 Task: Find connections with filter location Unquillo with filter topic #blockchainwith filter profile language English with filter current company ASUS with filter school Atria Institute of Technology with filter industry Fruit and Vegetable Preserves Manufacturing with filter service category Mobile Marketing with filter keywords title Sales Engineer
Action: Mouse moved to (510, 93)
Screenshot: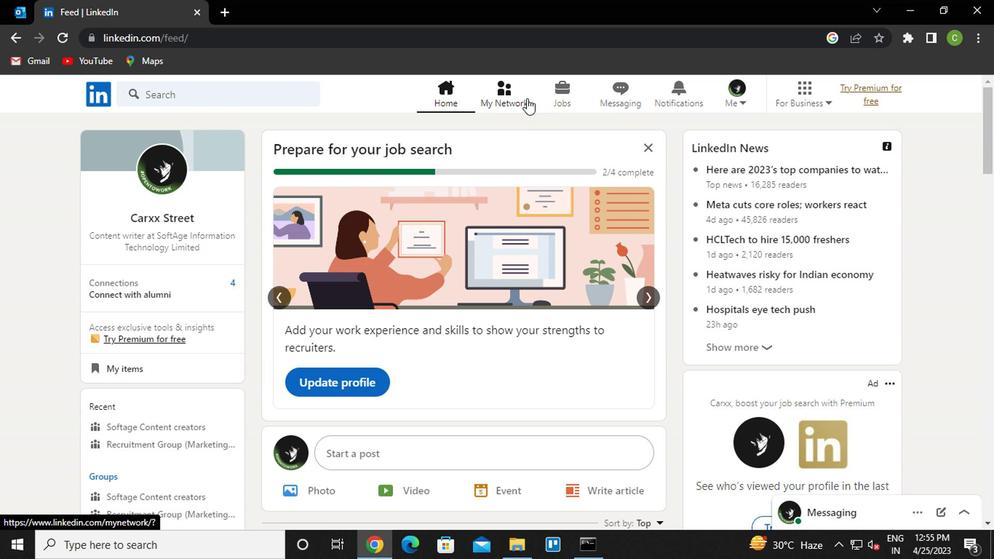 
Action: Mouse pressed left at (510, 93)
Screenshot: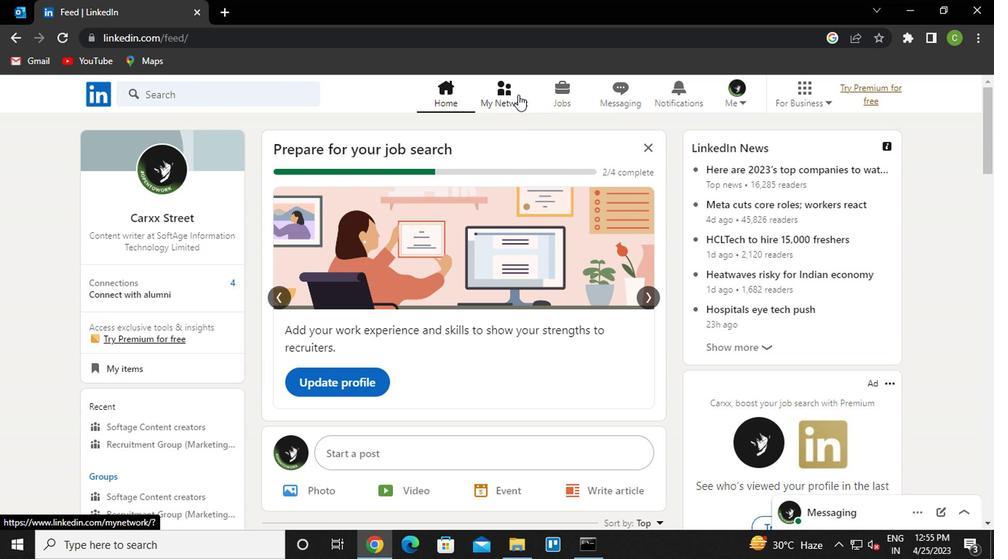 
Action: Mouse moved to (201, 180)
Screenshot: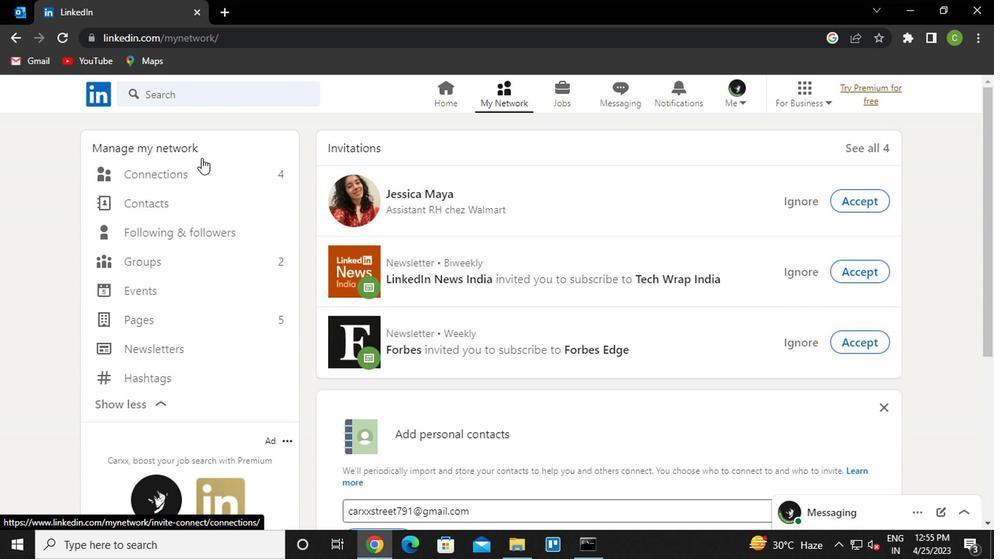 
Action: Mouse pressed left at (201, 180)
Screenshot: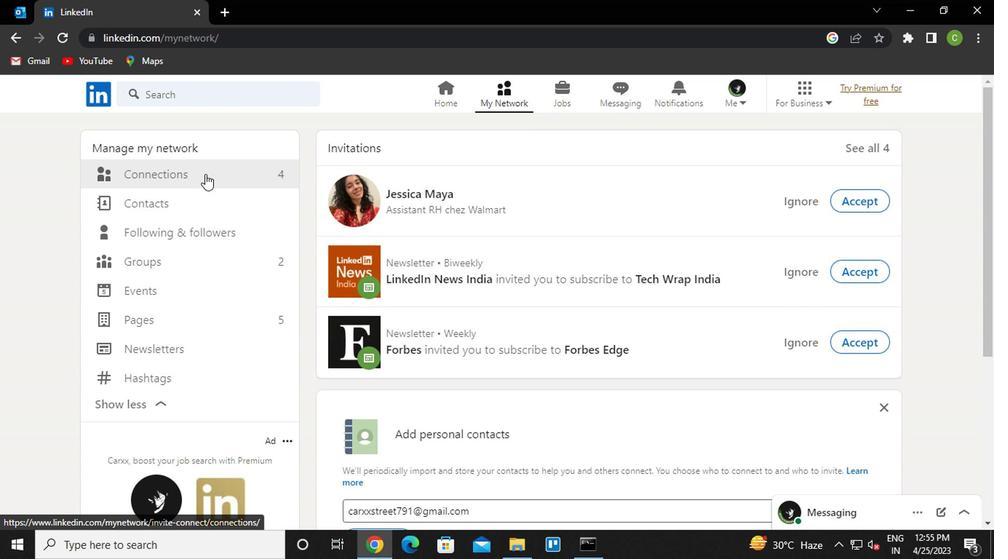 
Action: Mouse moved to (593, 174)
Screenshot: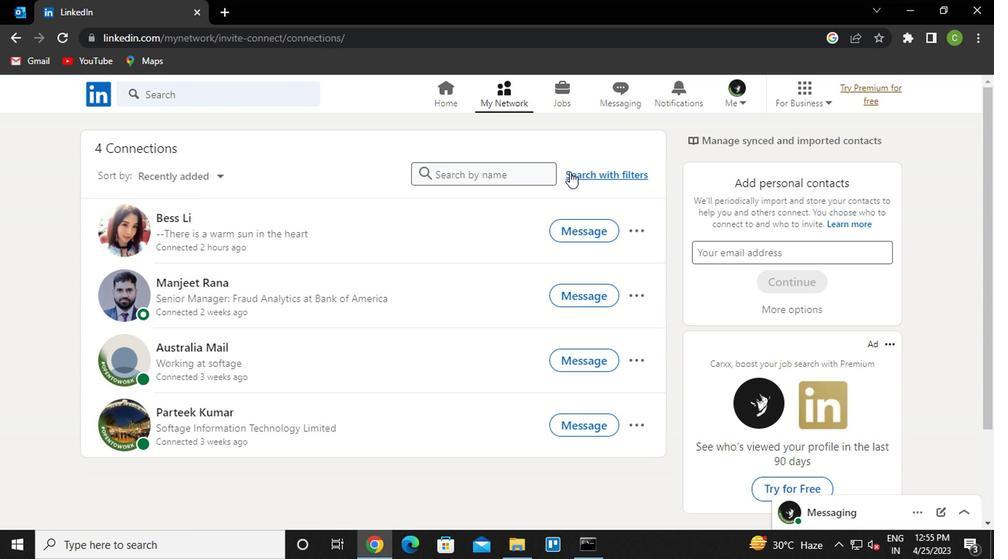 
Action: Mouse pressed left at (593, 174)
Screenshot: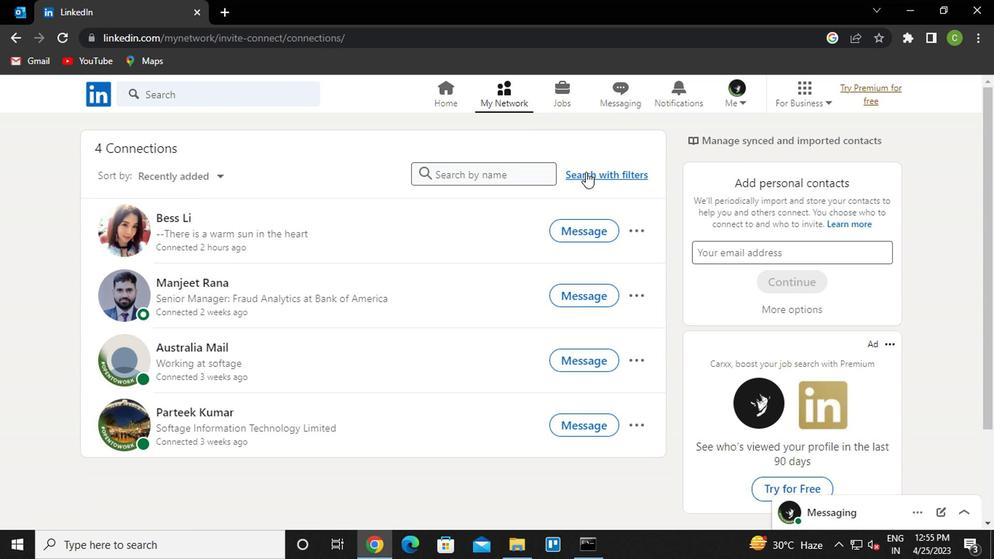 
Action: Mouse moved to (478, 134)
Screenshot: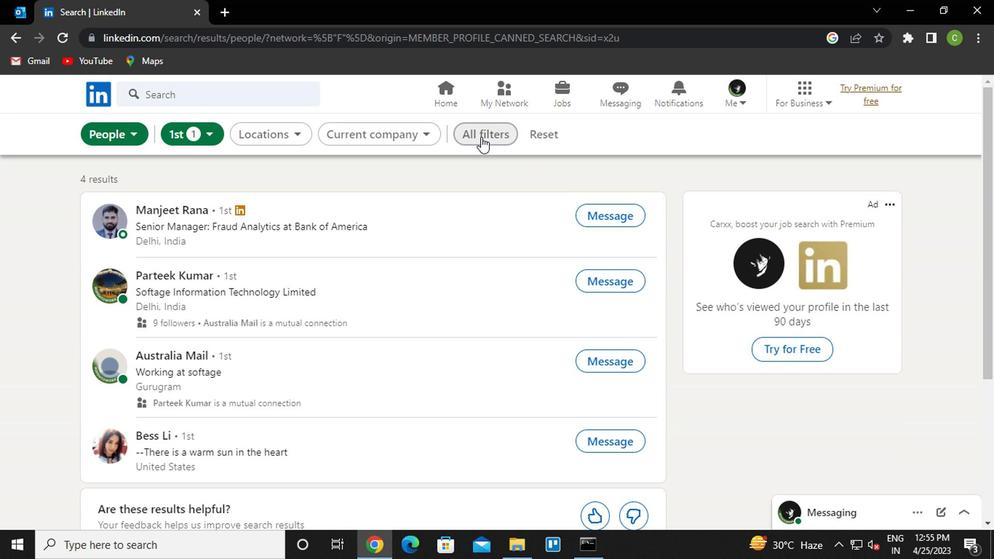 
Action: Mouse pressed left at (478, 134)
Screenshot: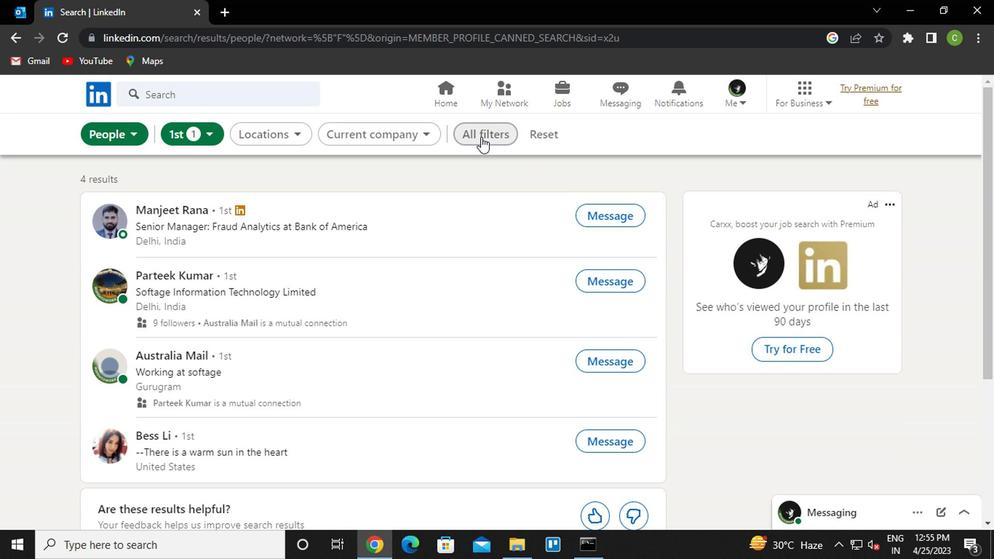 
Action: Mouse moved to (745, 295)
Screenshot: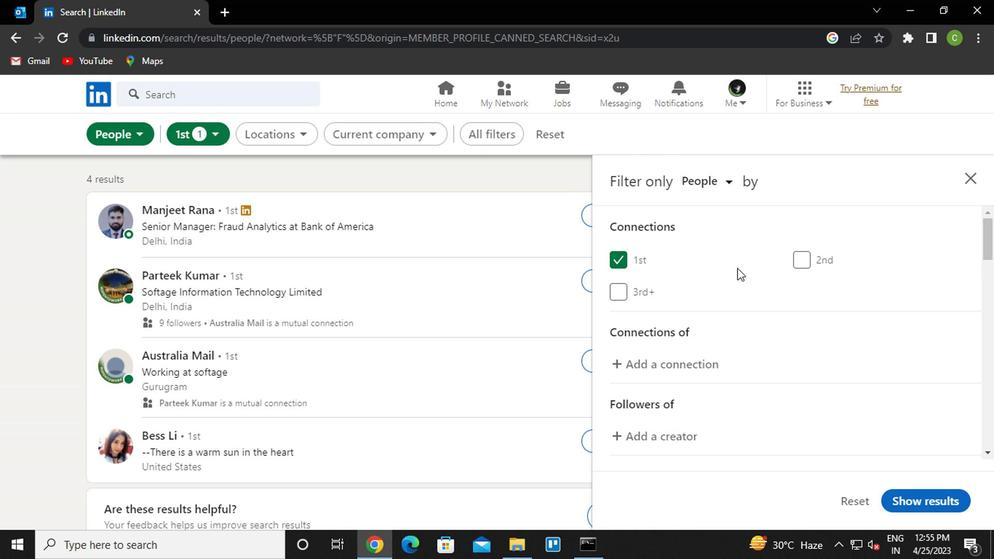 
Action: Mouse scrolled (745, 294) with delta (0, 0)
Screenshot: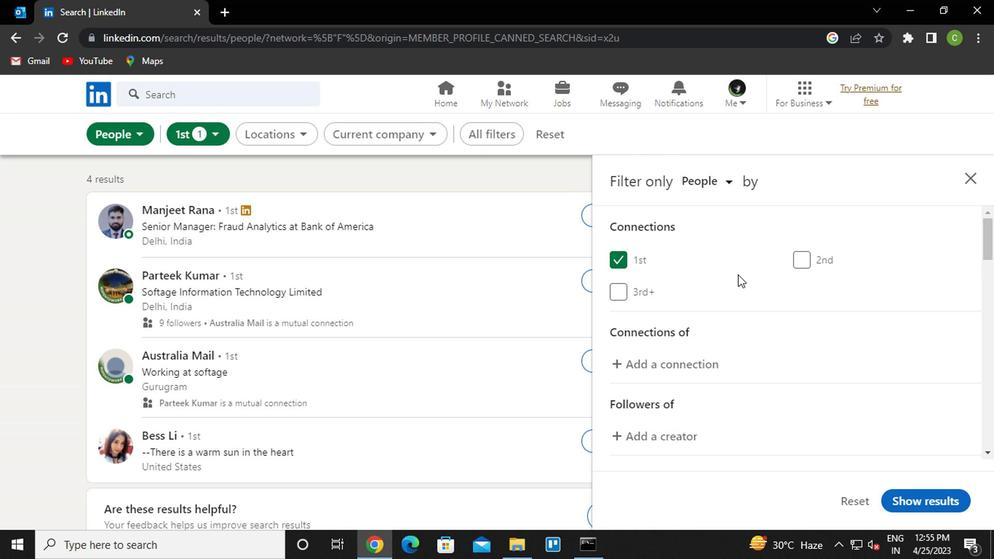 
Action: Mouse moved to (745, 298)
Screenshot: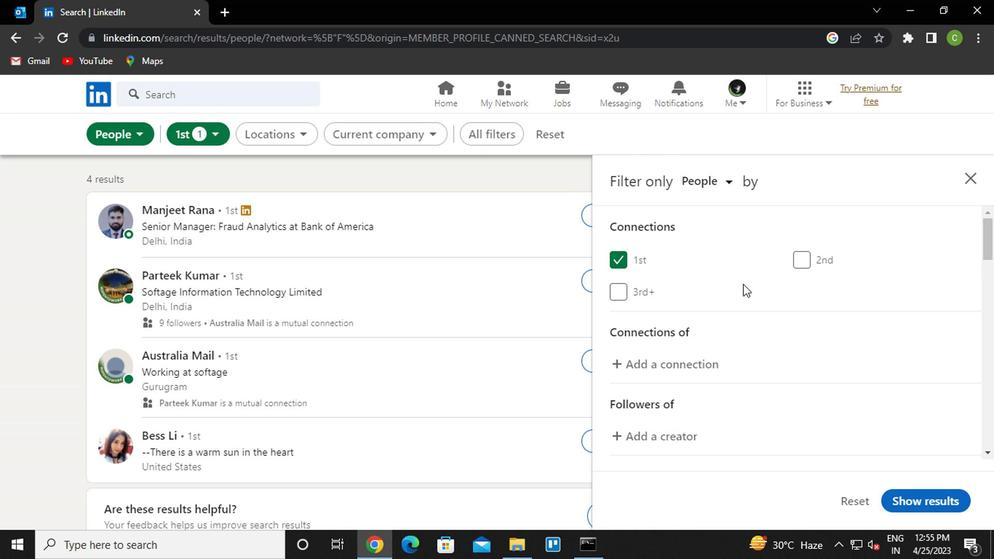 
Action: Mouse scrolled (745, 297) with delta (0, 0)
Screenshot: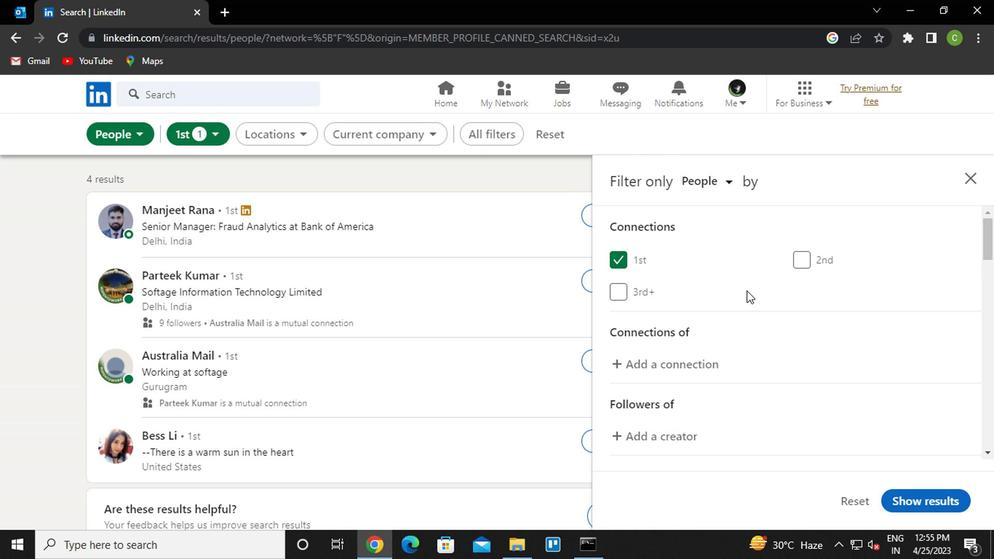 
Action: Mouse moved to (747, 300)
Screenshot: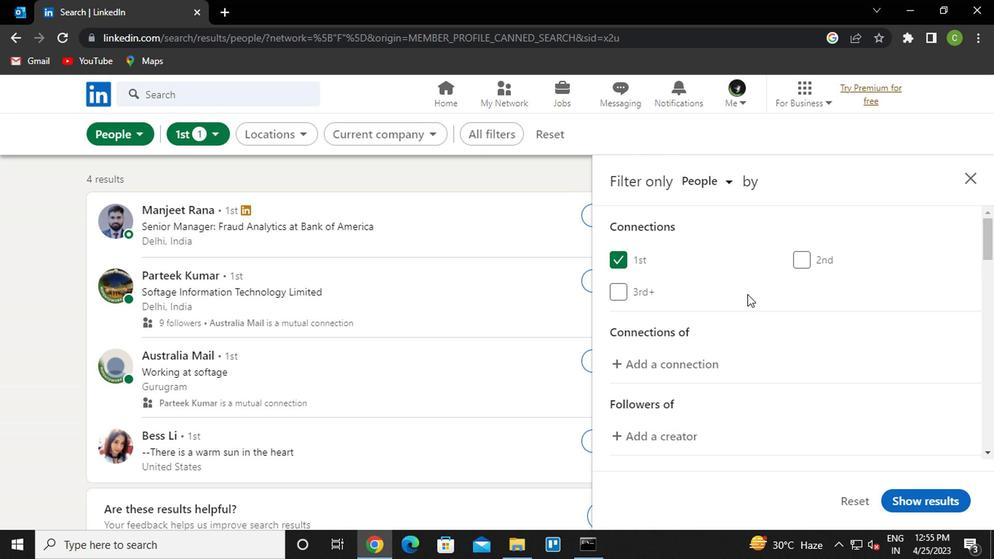 
Action: Mouse scrolled (747, 299) with delta (0, 0)
Screenshot: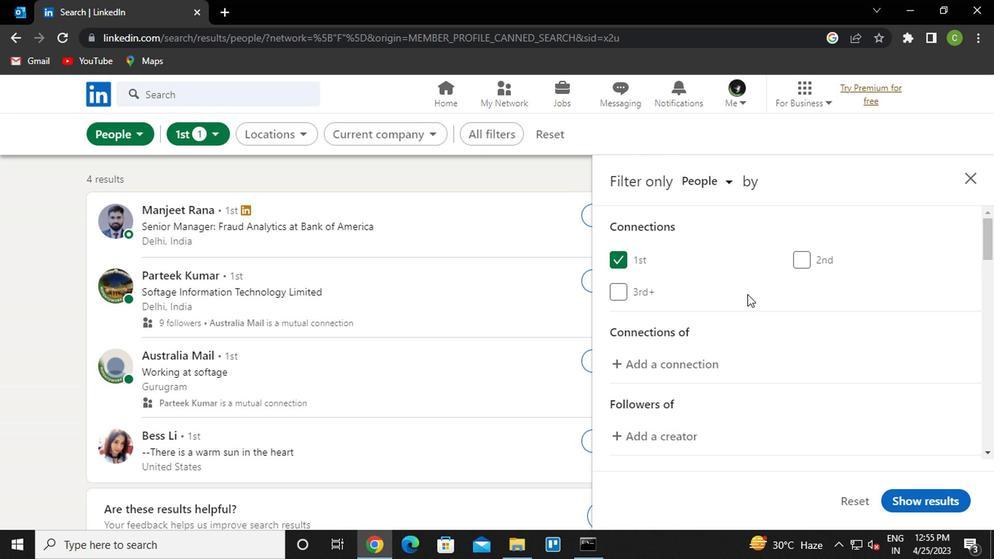 
Action: Mouse moved to (824, 355)
Screenshot: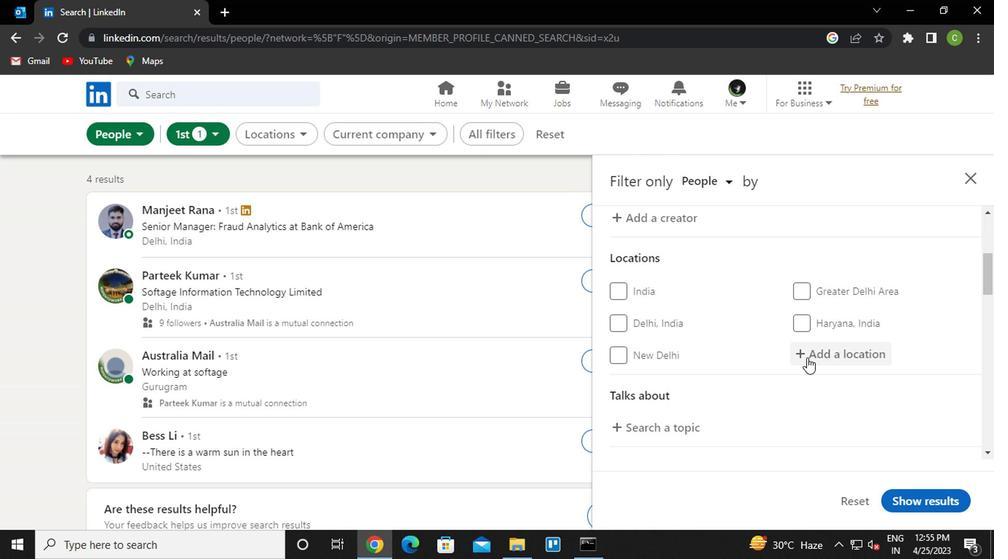 
Action: Mouse pressed left at (824, 355)
Screenshot: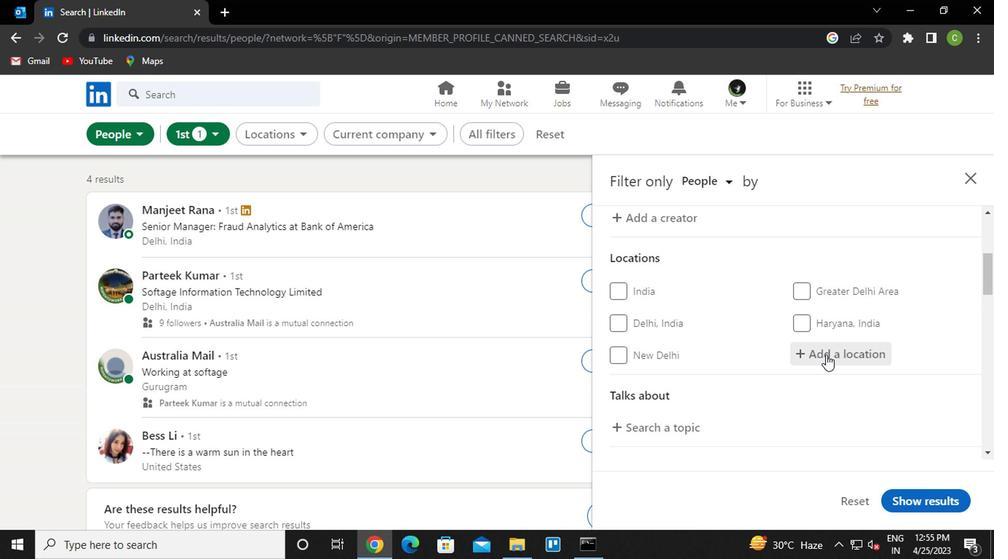 
Action: Mouse moved to (792, 378)
Screenshot: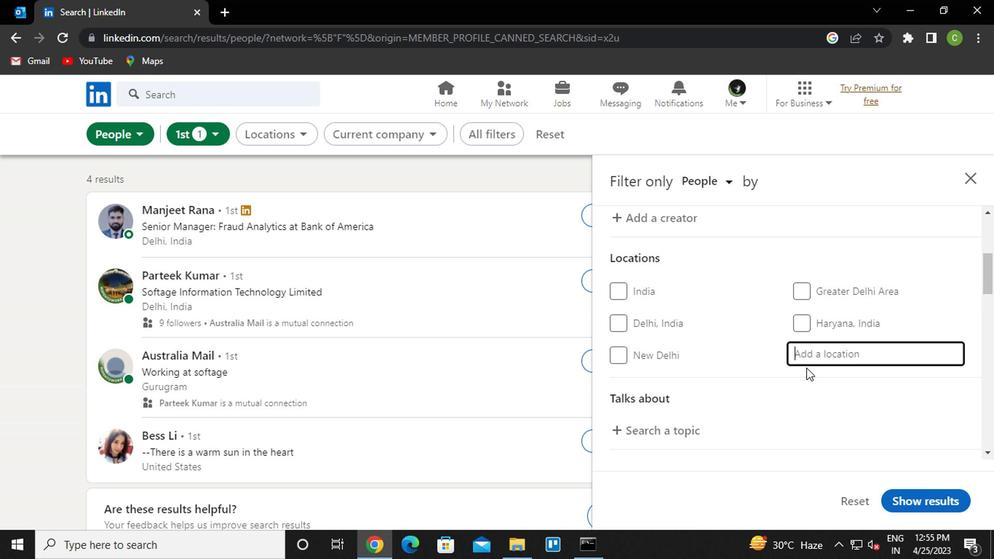 
Action: Key pressed <Key.caps_lock><Key.caps_lock>u<Key.caps_lock>Nquill<Key.down><Key.enter>
Screenshot: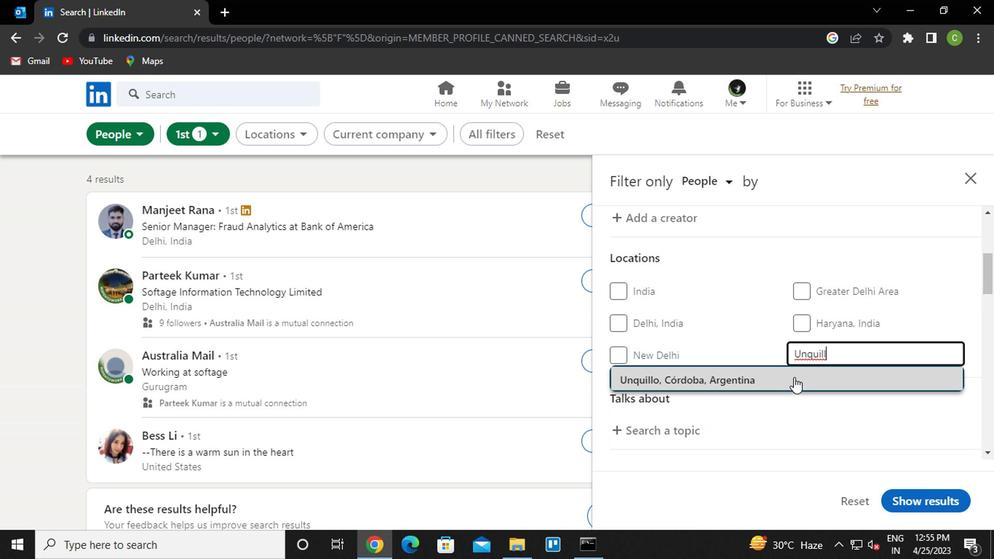 
Action: Mouse moved to (790, 379)
Screenshot: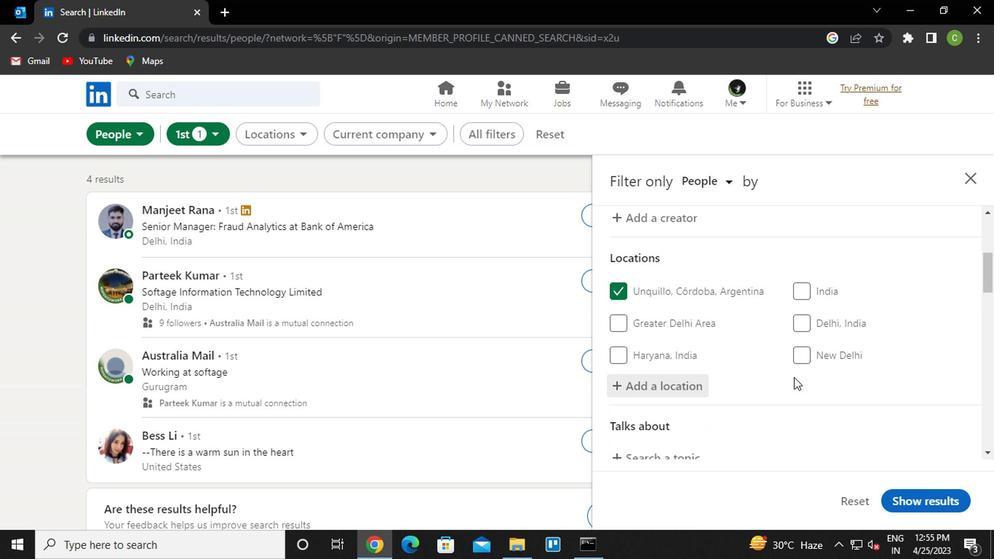 
Action: Mouse scrolled (790, 379) with delta (0, 0)
Screenshot: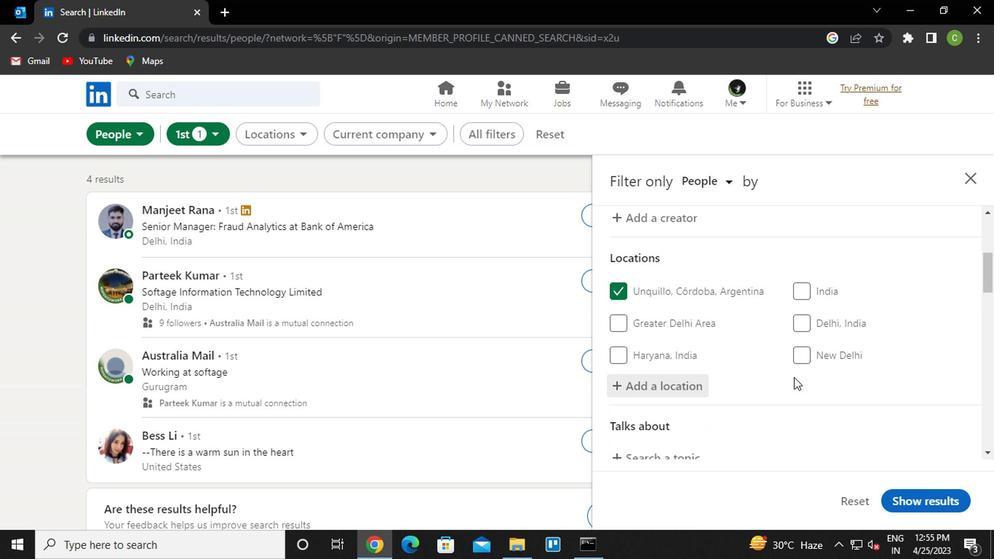 
Action: Mouse moved to (658, 383)
Screenshot: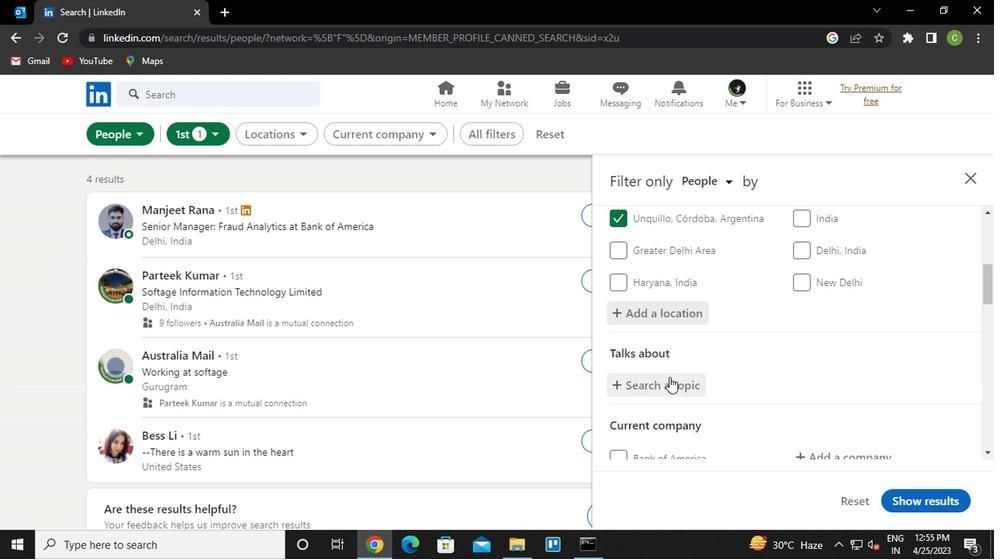 
Action: Mouse pressed left at (658, 383)
Screenshot: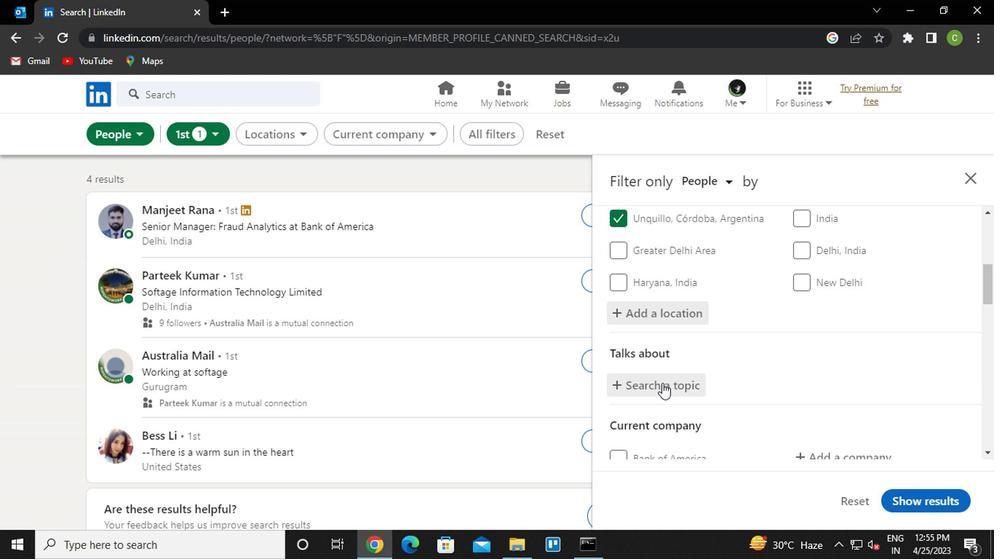 
Action: Mouse moved to (657, 384)
Screenshot: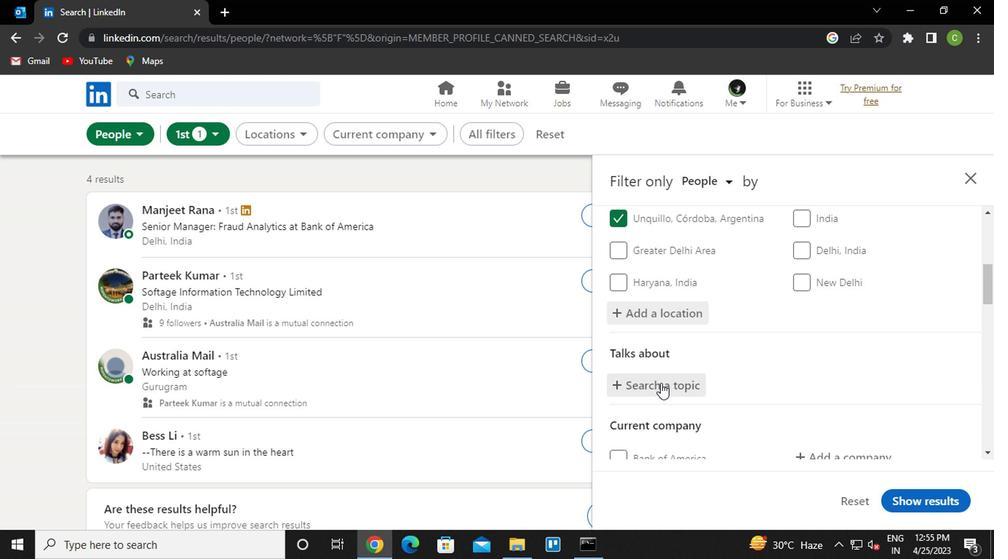 
Action: Key pressed <Key.shift>#BLOCKCHAIN
Screenshot: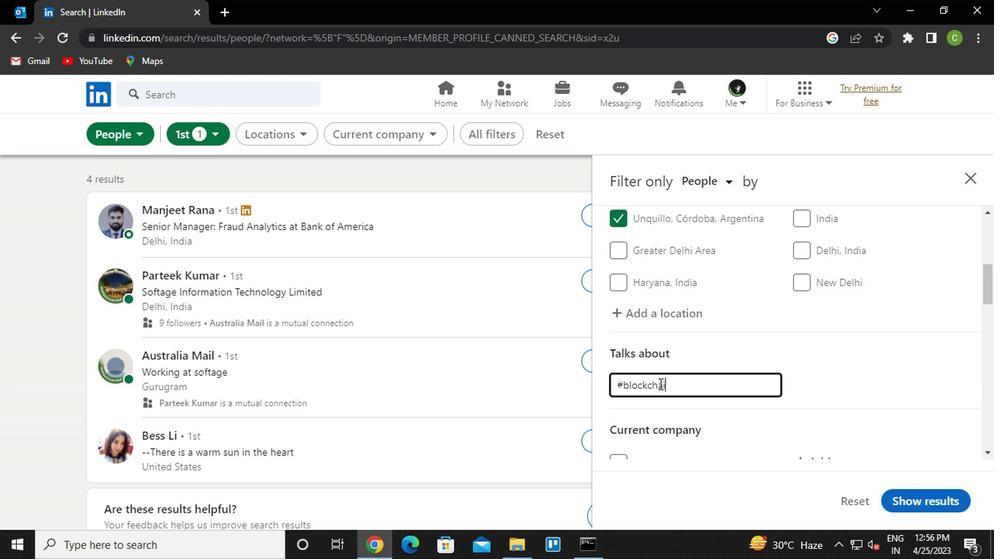 
Action: Mouse moved to (817, 352)
Screenshot: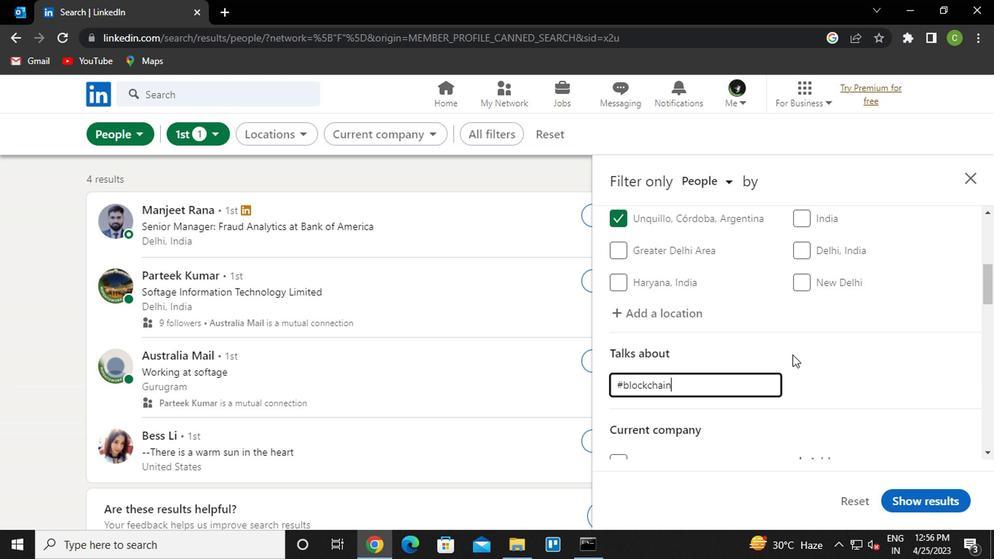 
Action: Mouse pressed left at (817, 352)
Screenshot: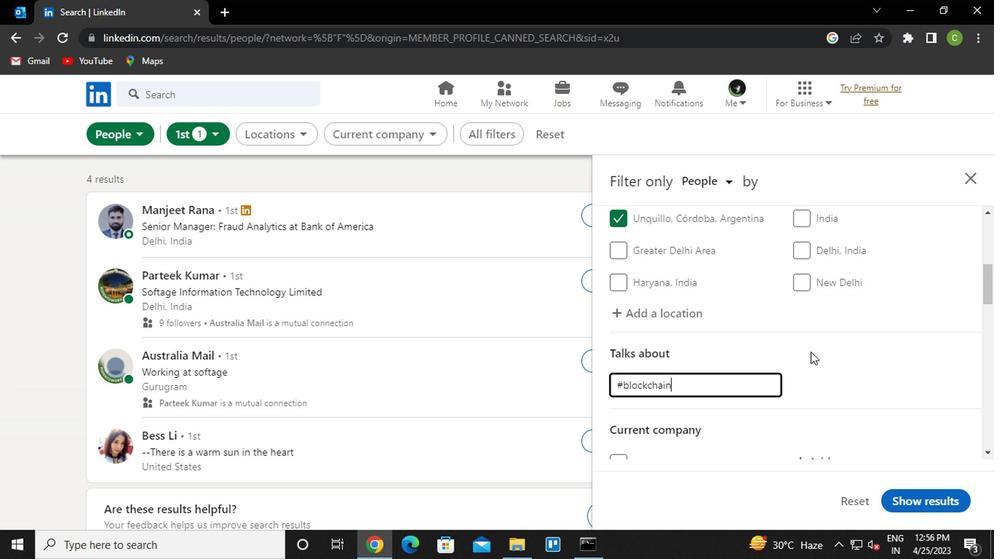
Action: Mouse moved to (803, 361)
Screenshot: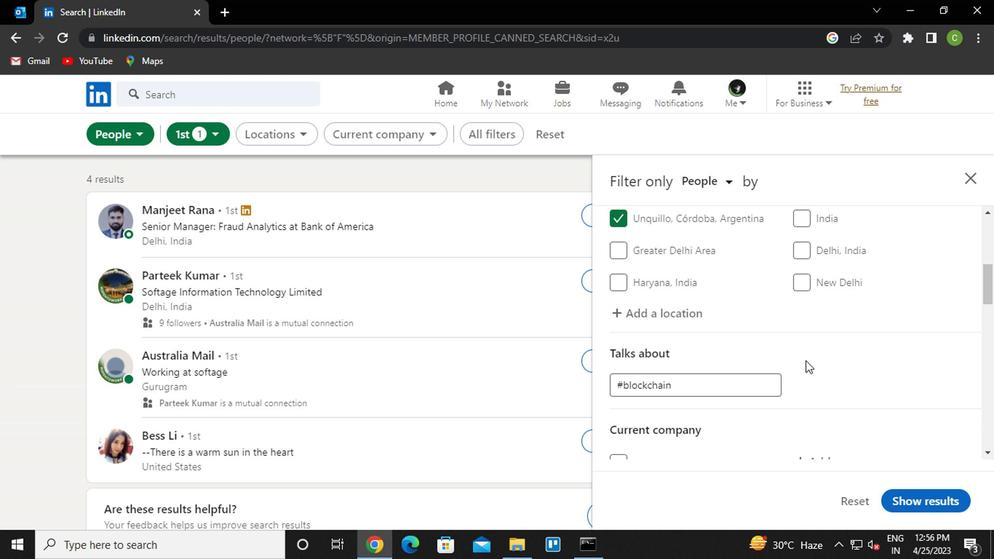 
Action: Mouse scrolled (803, 361) with delta (0, 0)
Screenshot: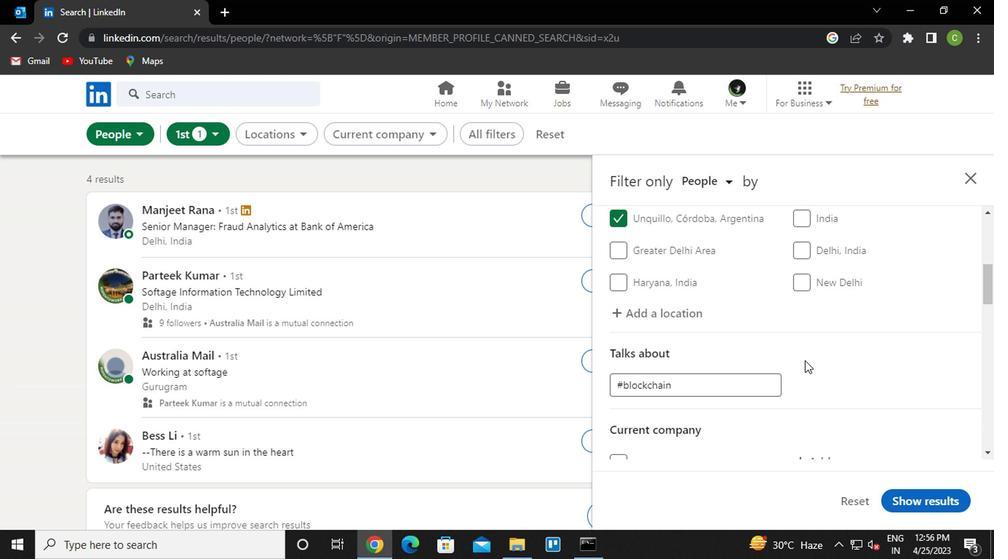 
Action: Mouse scrolled (803, 361) with delta (0, 0)
Screenshot: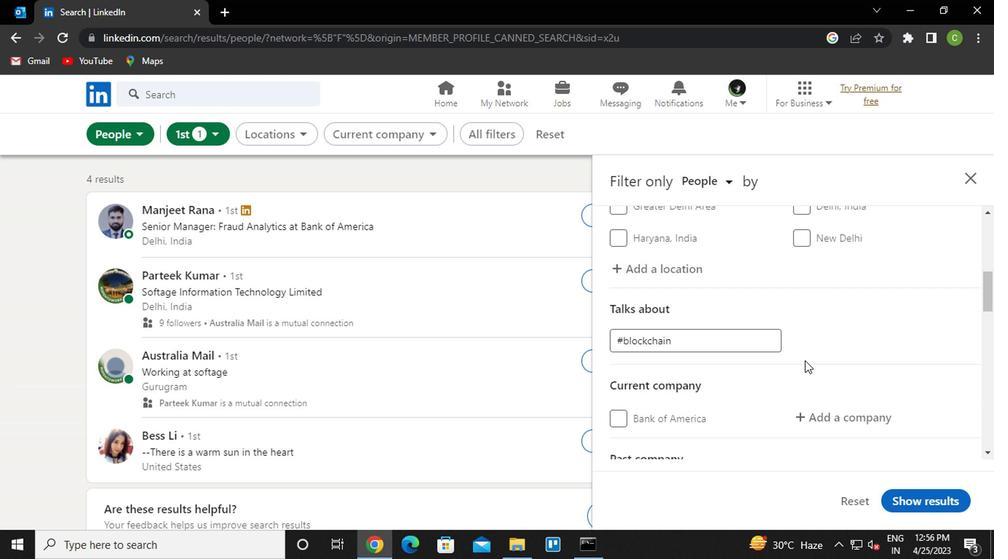 
Action: Mouse moved to (821, 321)
Screenshot: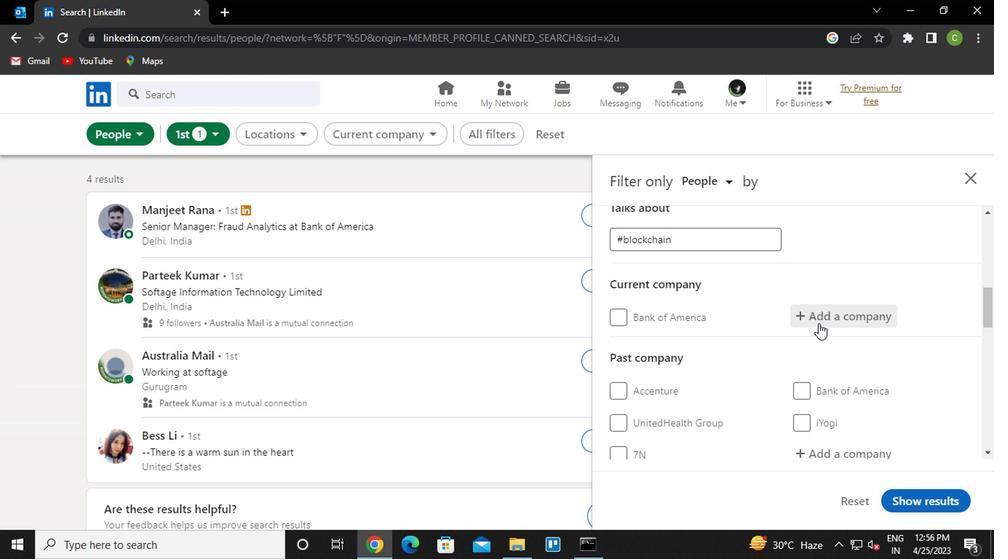 
Action: Mouse pressed left at (821, 321)
Screenshot: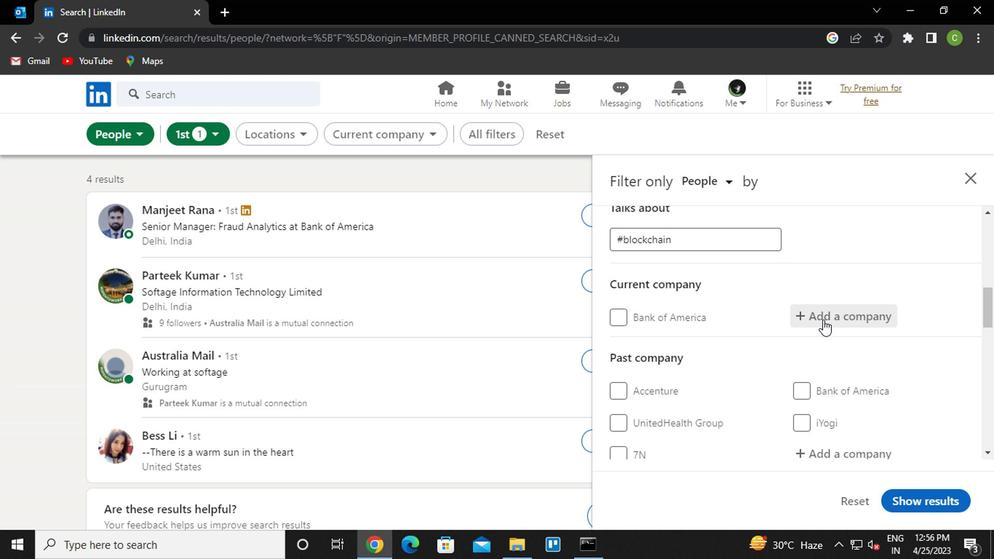 
Action: Mouse moved to (800, 334)
Screenshot: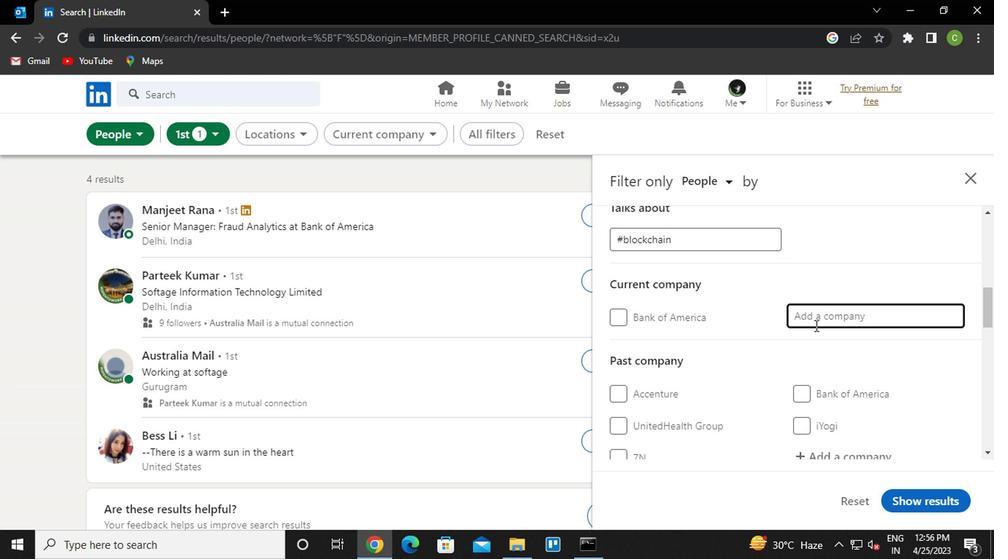 
Action: Key pressed <Key.caps_lock>ASUS
Screenshot: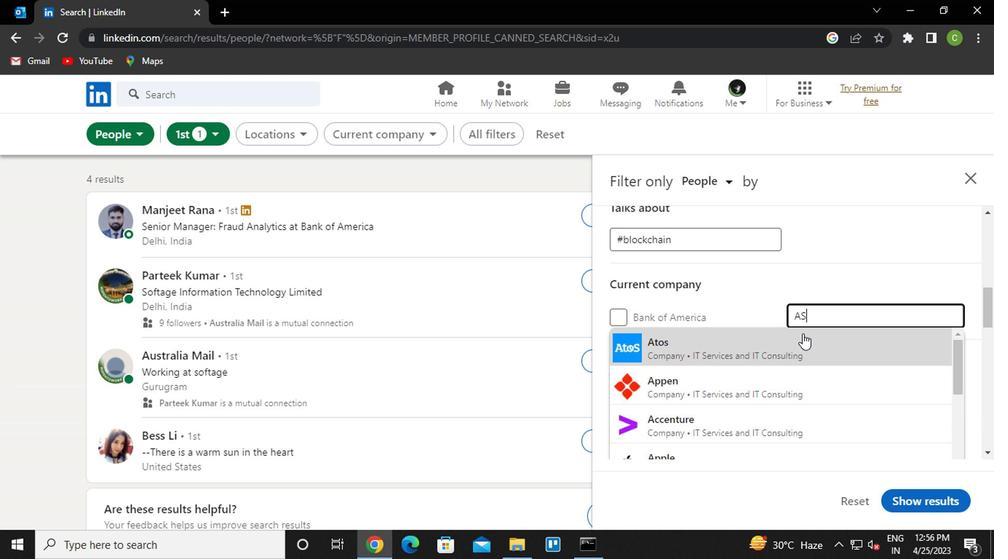 
Action: Mouse moved to (791, 340)
Screenshot: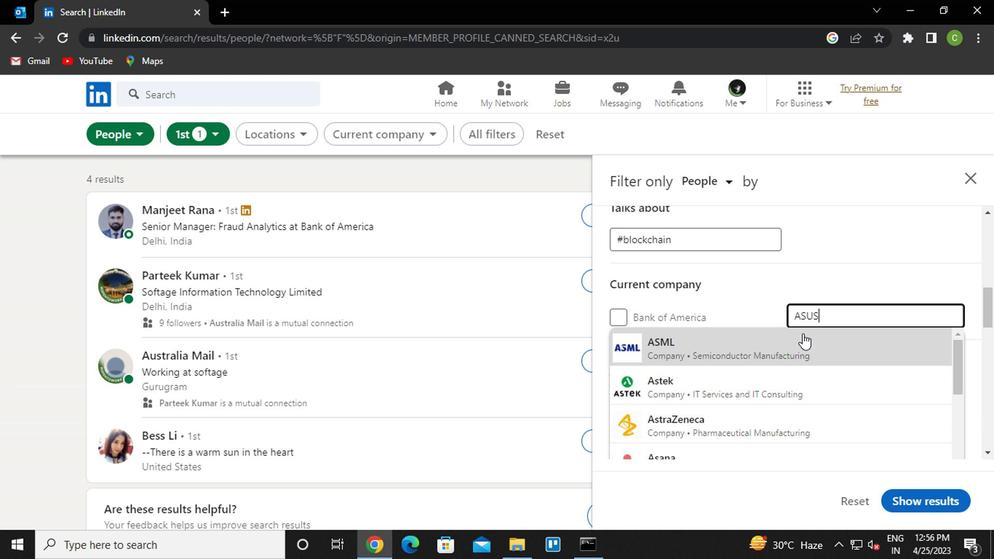 
Action: Mouse pressed left at (791, 340)
Screenshot: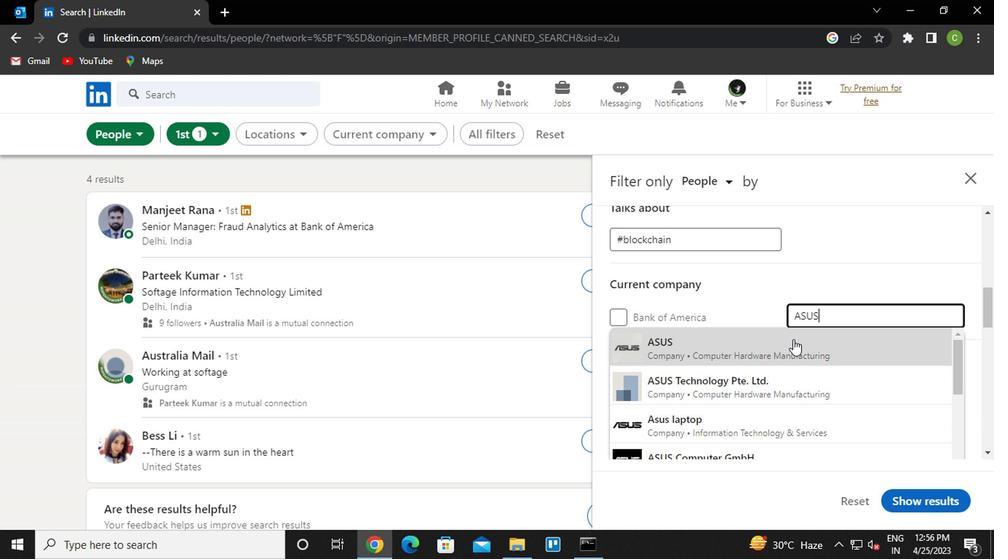 
Action: Mouse moved to (793, 339)
Screenshot: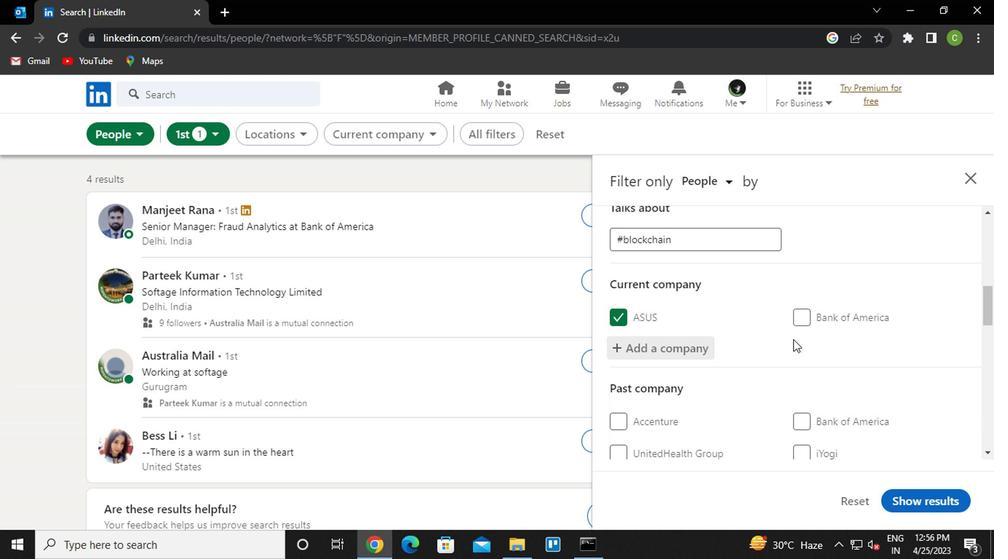 
Action: Mouse scrolled (793, 339) with delta (0, 0)
Screenshot: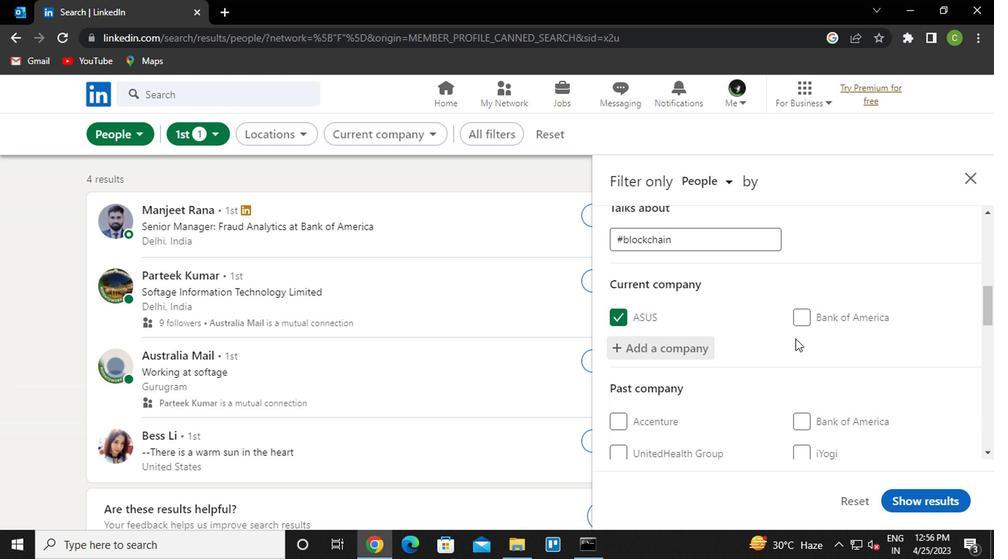 
Action: Mouse moved to (793, 339)
Screenshot: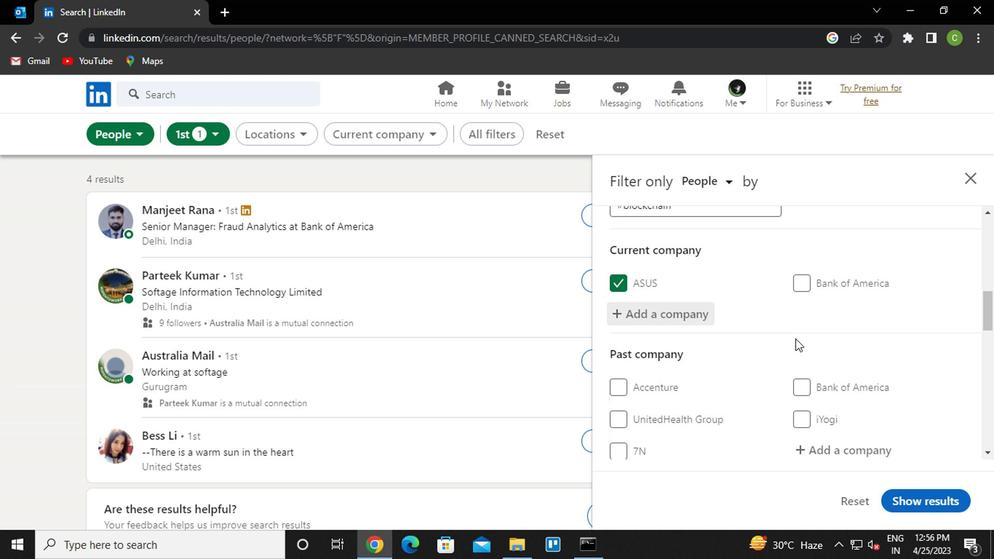 
Action: Mouse scrolled (793, 339) with delta (0, 0)
Screenshot: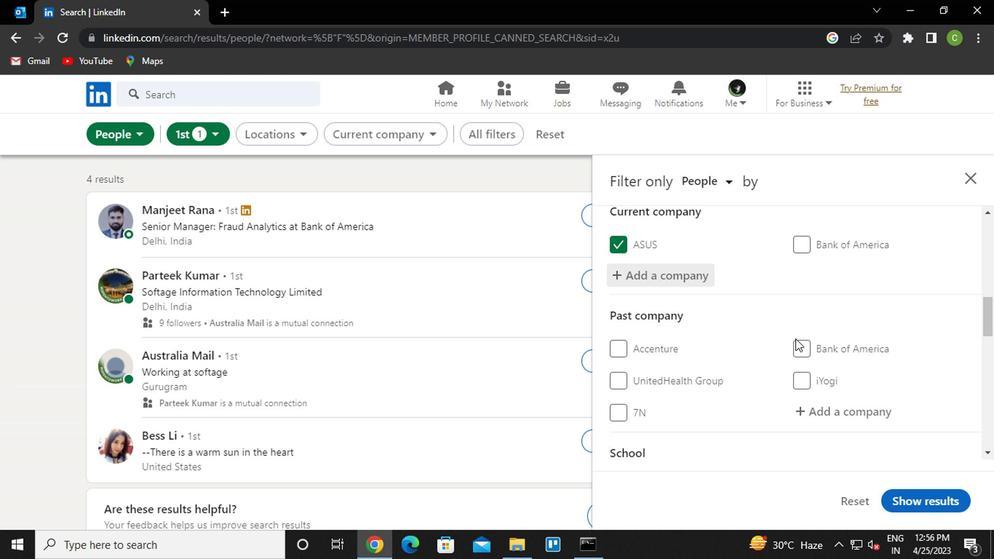 
Action: Mouse scrolled (793, 339) with delta (0, 0)
Screenshot: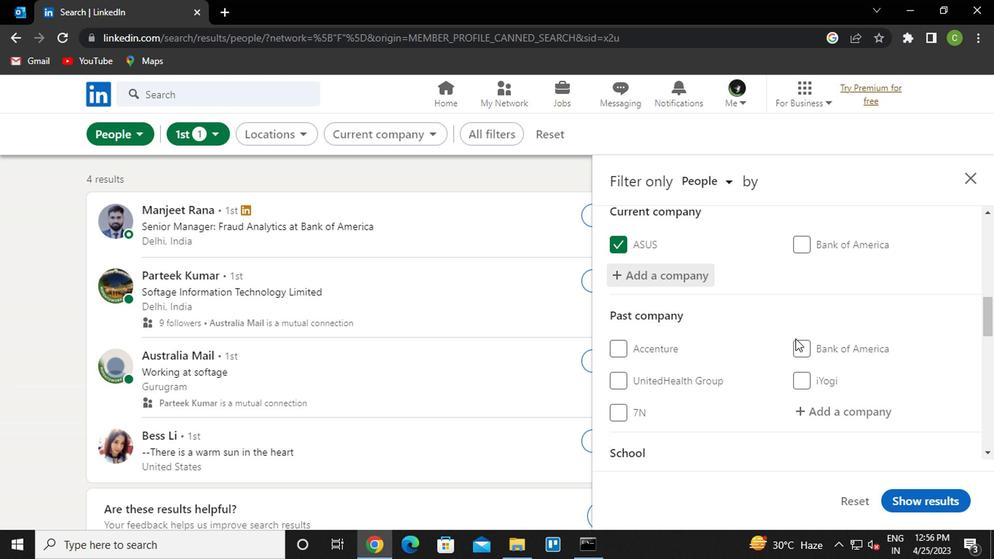 
Action: Mouse moved to (672, 443)
Screenshot: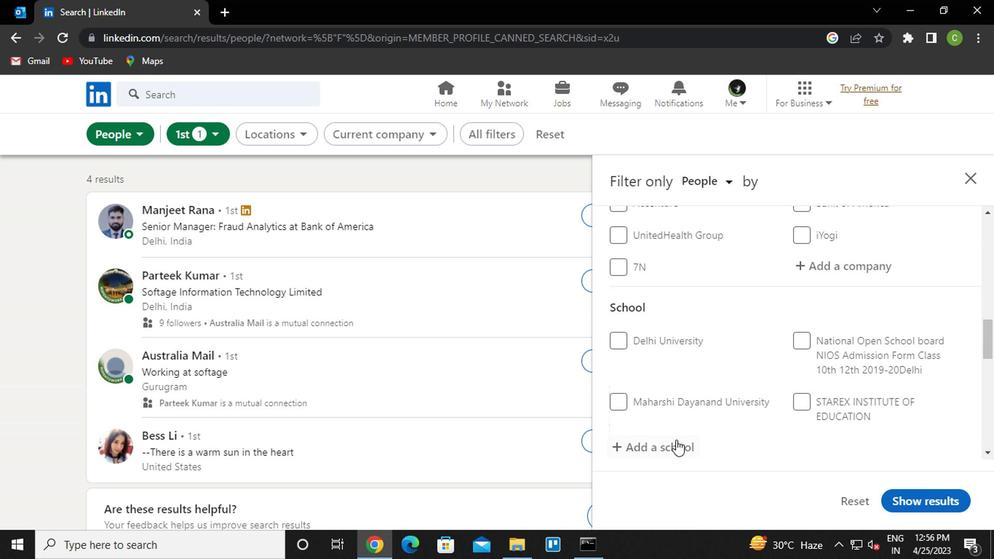 
Action: Mouse pressed left at (672, 443)
Screenshot: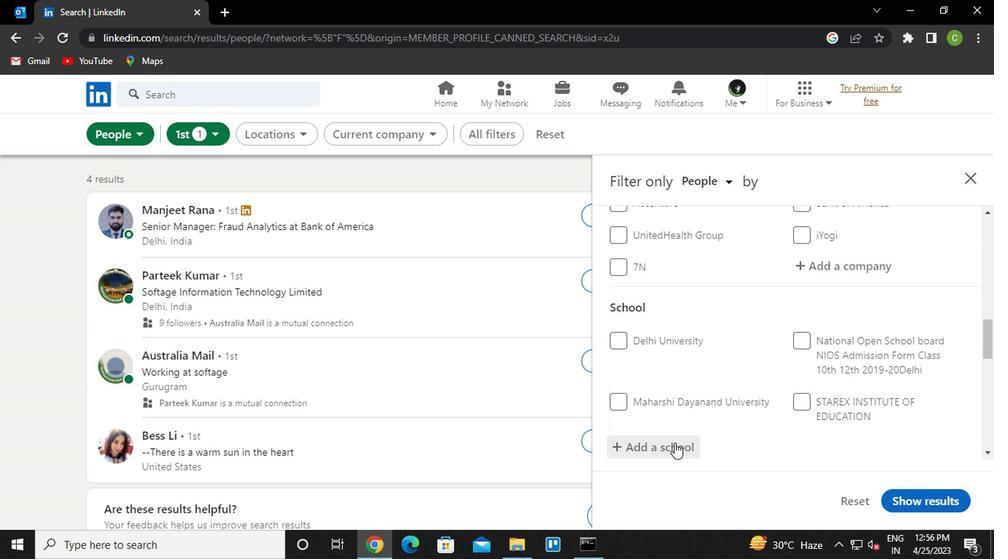 
Action: Mouse moved to (729, 410)
Screenshot: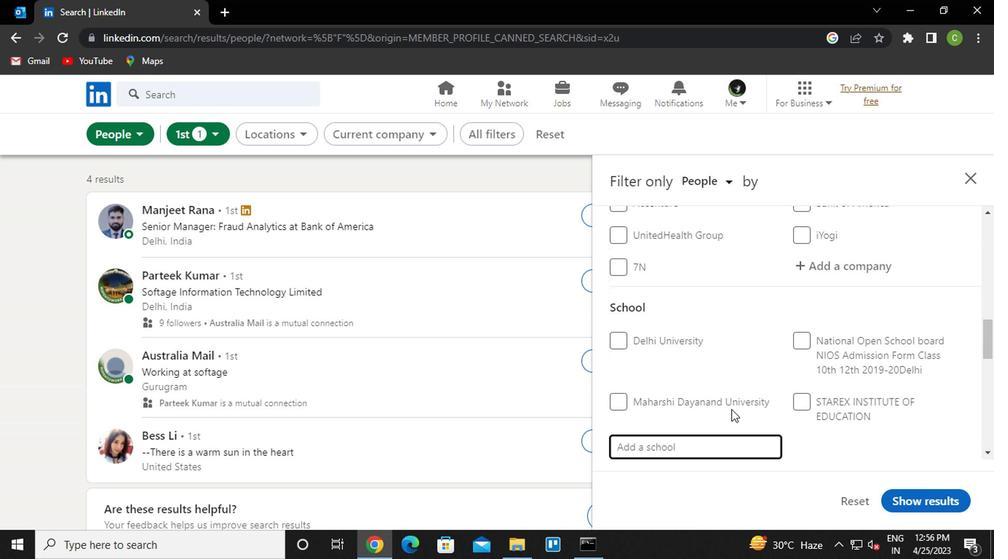 
Action: Key pressed <Key.caps_lock><Key.caps_lock>A<Key.caps_lock>TRIA<Key.space>INSTU<Key.backspace><Key.backspace>TITUTE
Screenshot: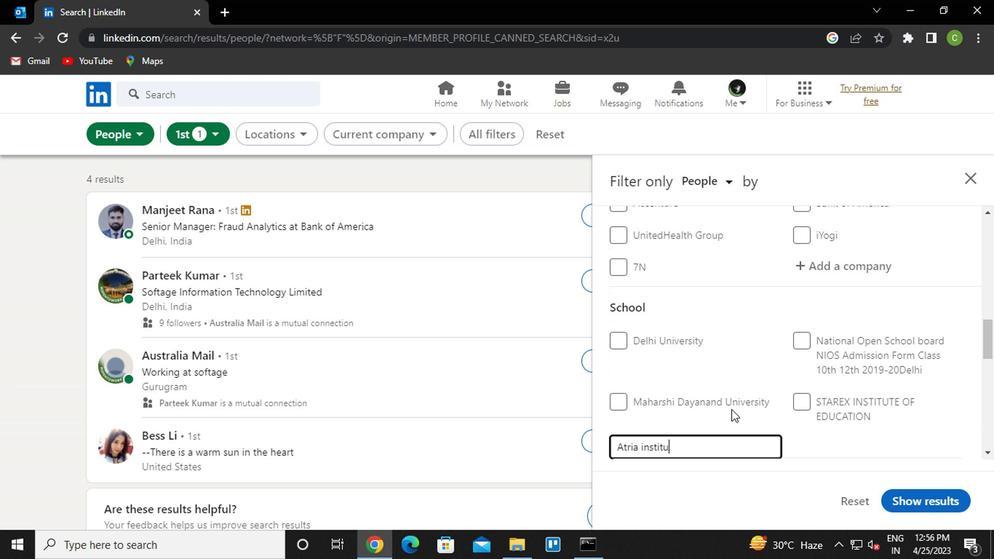 
Action: Mouse scrolled (729, 409) with delta (0, -1)
Screenshot: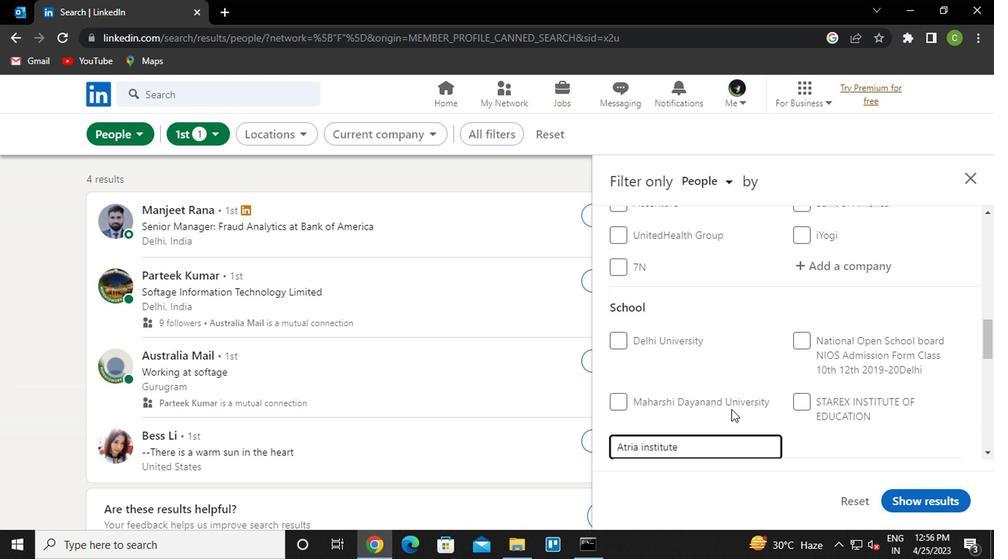 
Action: Mouse moved to (730, 407)
Screenshot: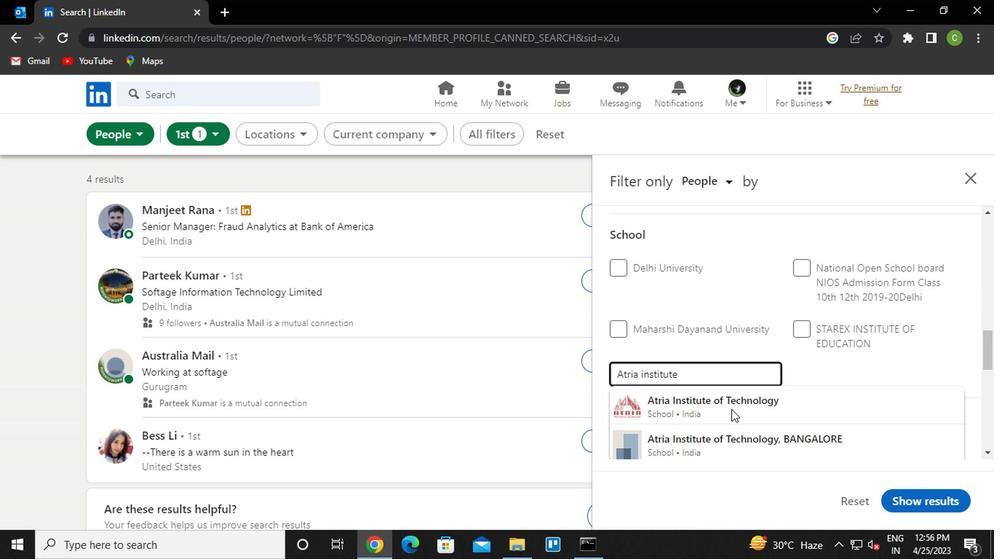 
Action: Mouse scrolled (730, 408) with delta (0, 1)
Screenshot: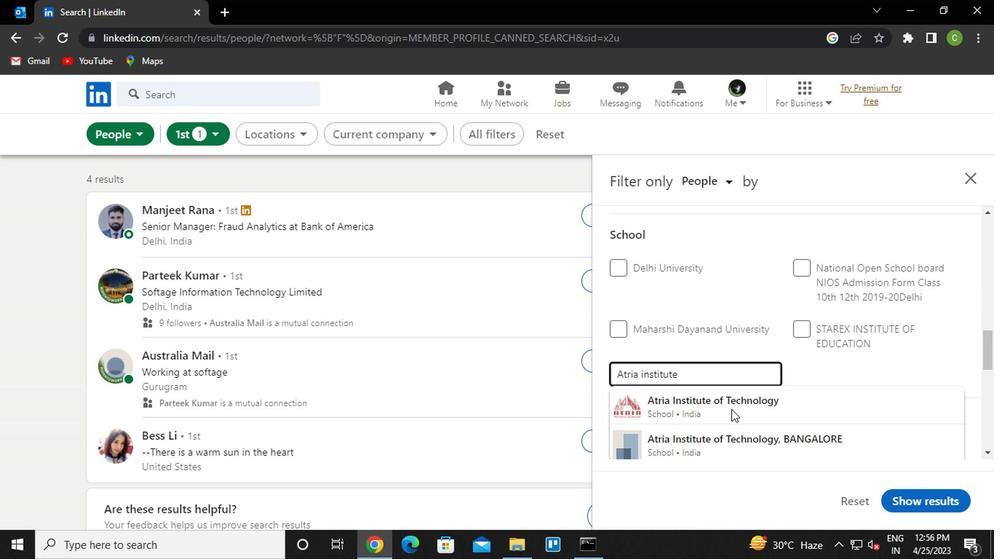 
Action: Mouse scrolled (730, 408) with delta (0, 1)
Screenshot: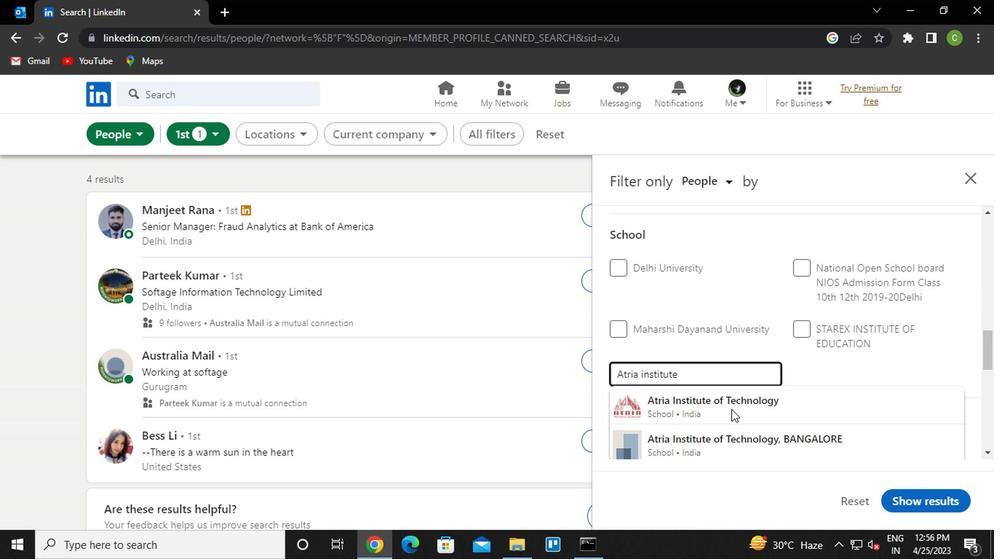 
Action: Mouse scrolled (730, 406) with delta (0, 0)
Screenshot: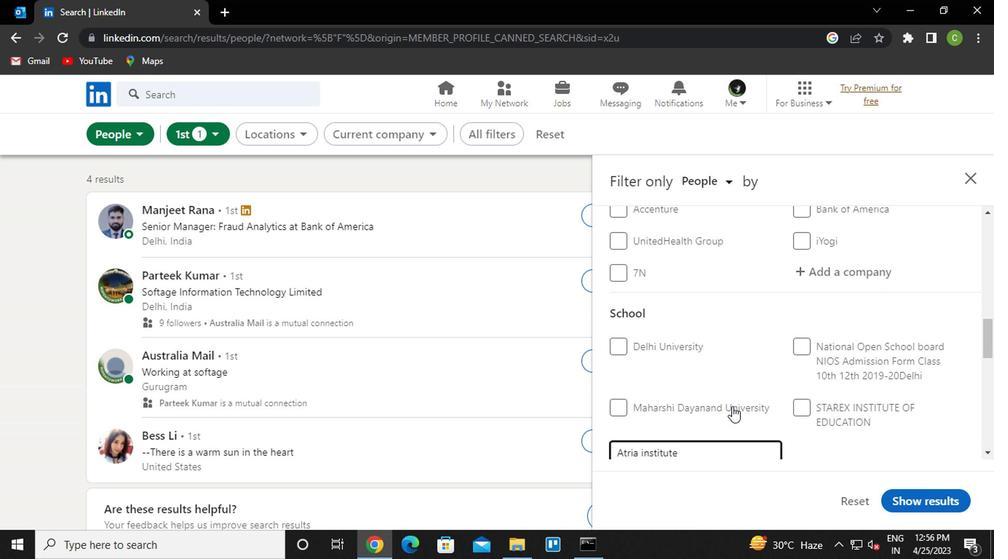 
Action: Mouse moved to (731, 405)
Screenshot: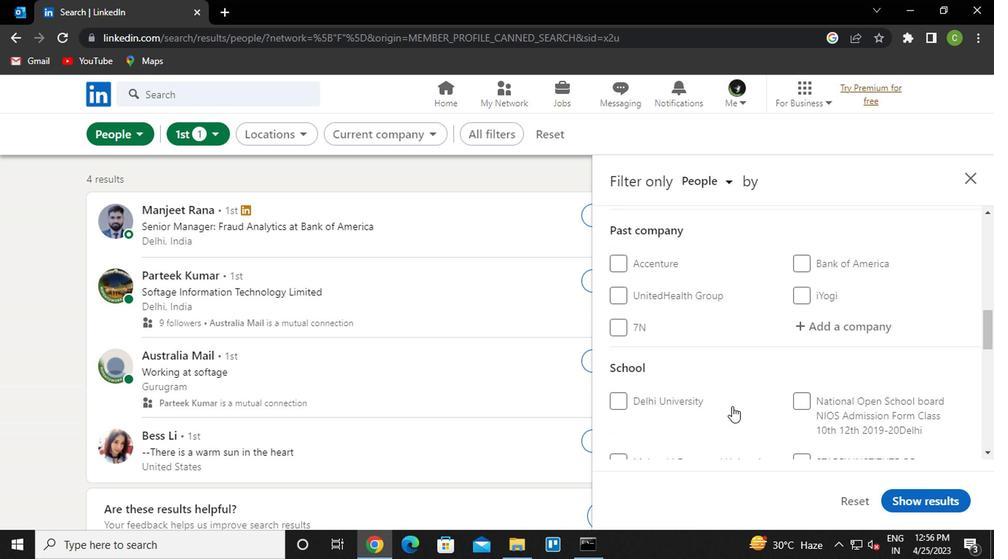 
Action: Mouse scrolled (731, 405) with delta (0, 0)
Screenshot: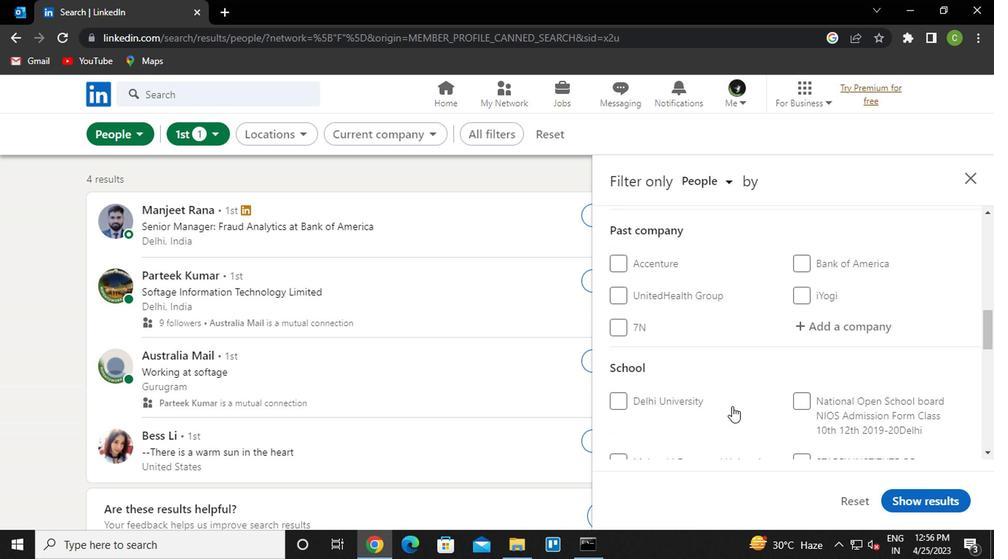 
Action: Mouse moved to (735, 403)
Screenshot: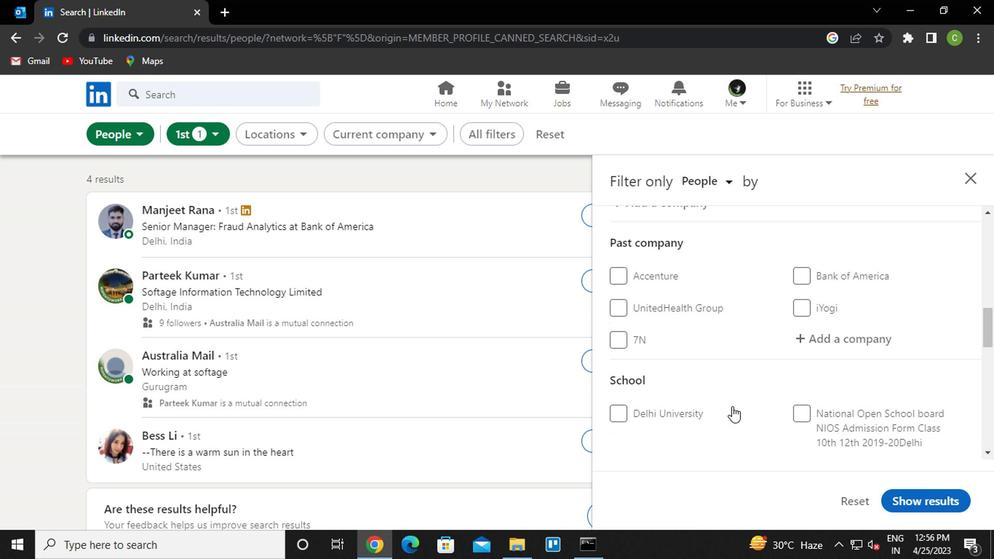 
Action: Mouse scrolled (735, 402) with delta (0, -1)
Screenshot: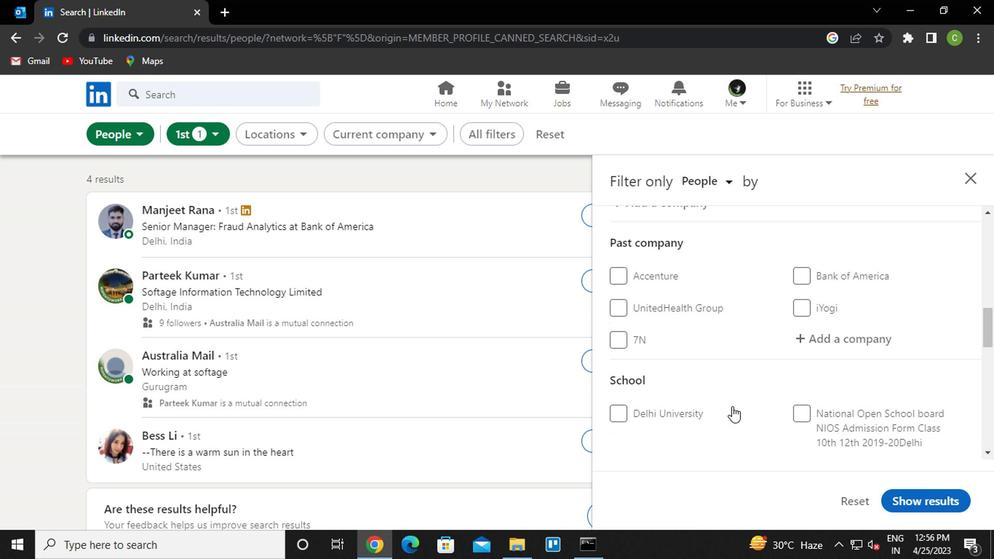 
Action: Mouse moved to (738, 397)
Screenshot: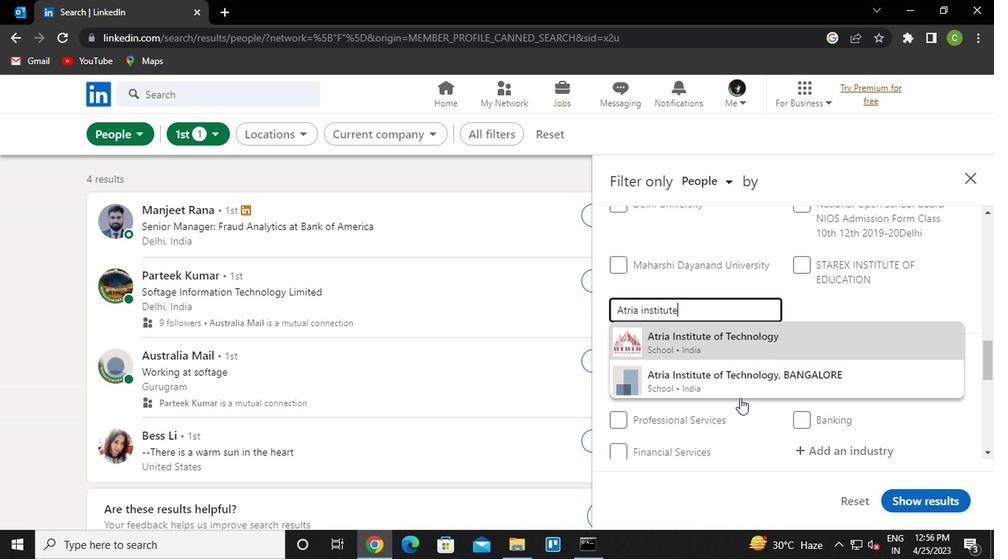 
Action: Mouse scrolled (738, 397) with delta (0, 0)
Screenshot: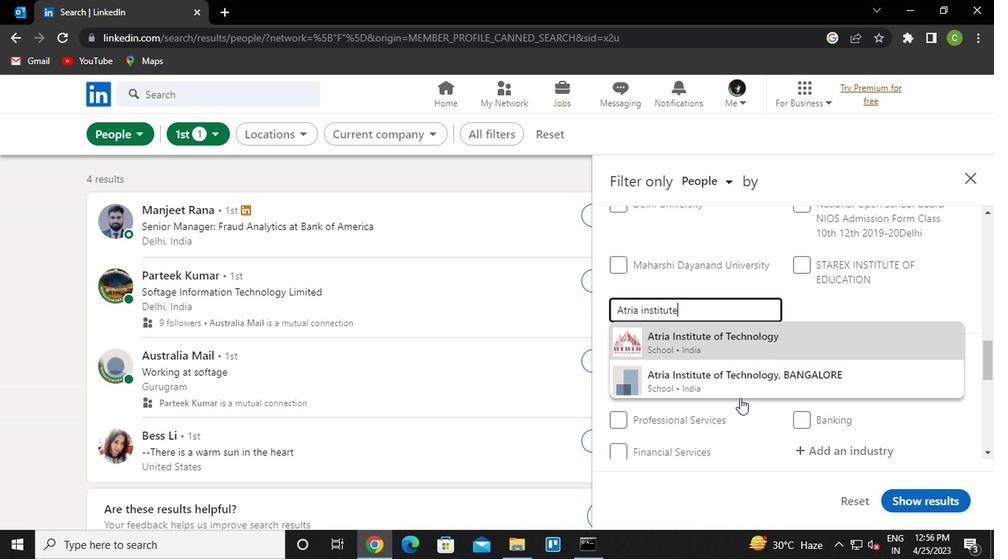 
Action: Mouse moved to (778, 262)
Screenshot: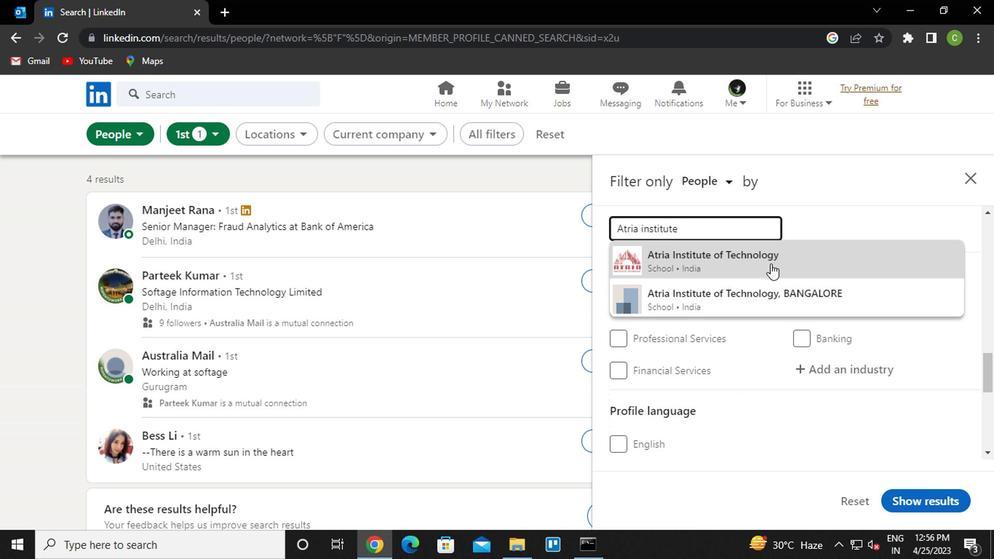 
Action: Mouse pressed left at (778, 262)
Screenshot: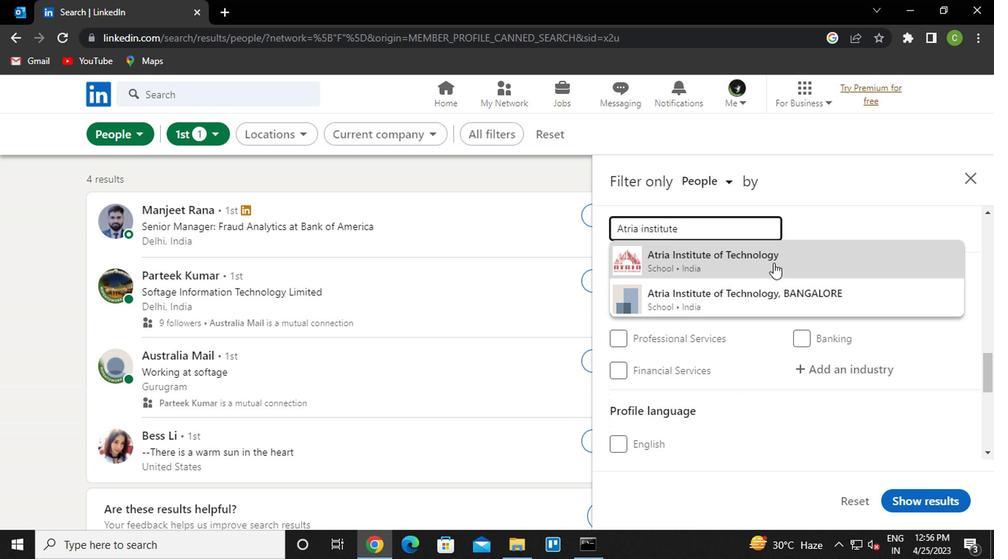 
Action: Mouse moved to (741, 352)
Screenshot: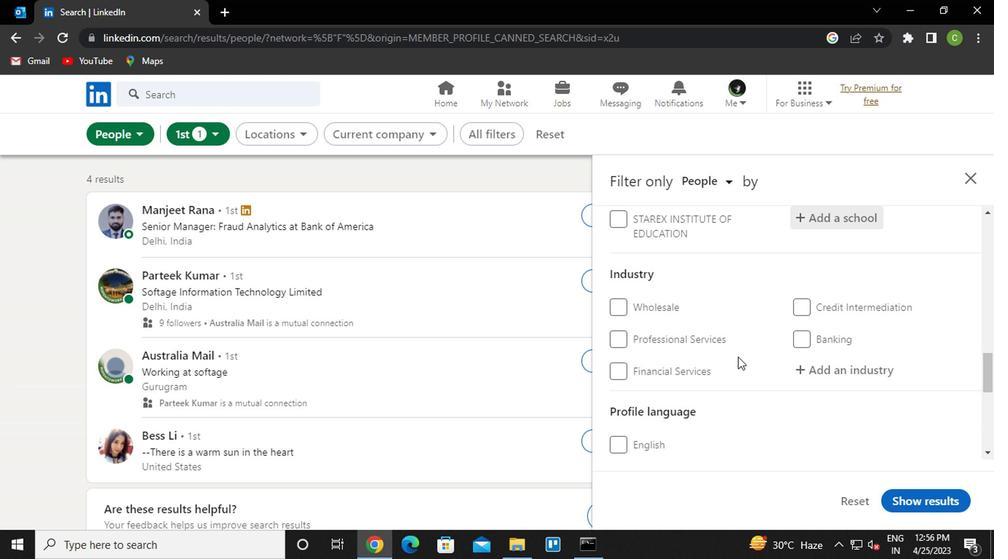 
Action: Mouse scrolled (741, 352) with delta (0, 0)
Screenshot: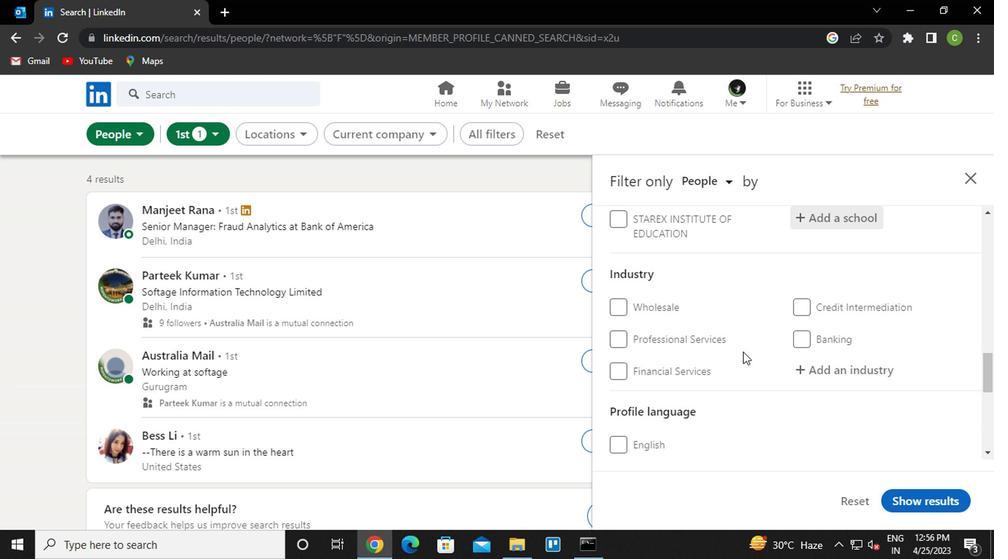 
Action: Mouse moved to (869, 307)
Screenshot: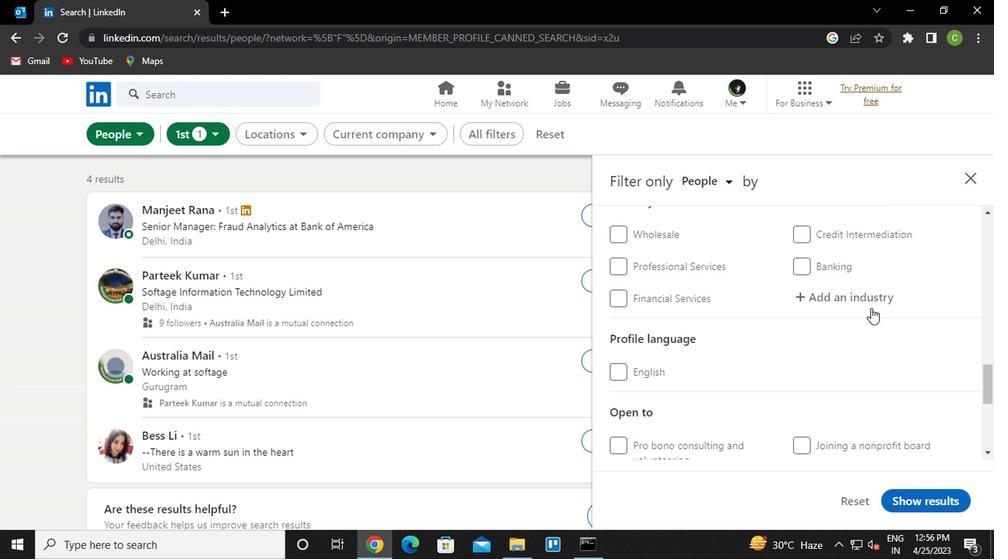 
Action: Mouse pressed left at (869, 307)
Screenshot: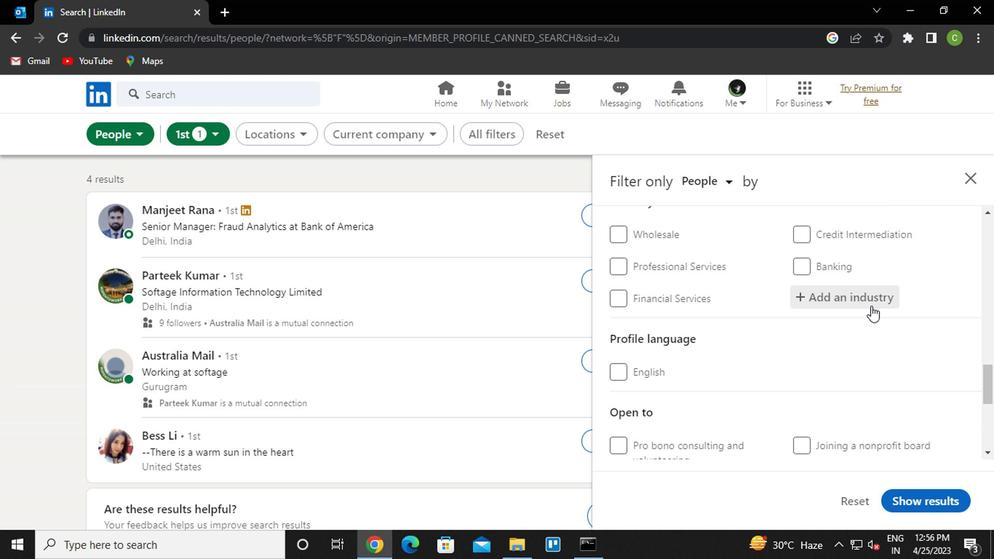 
Action: Mouse moved to (790, 339)
Screenshot: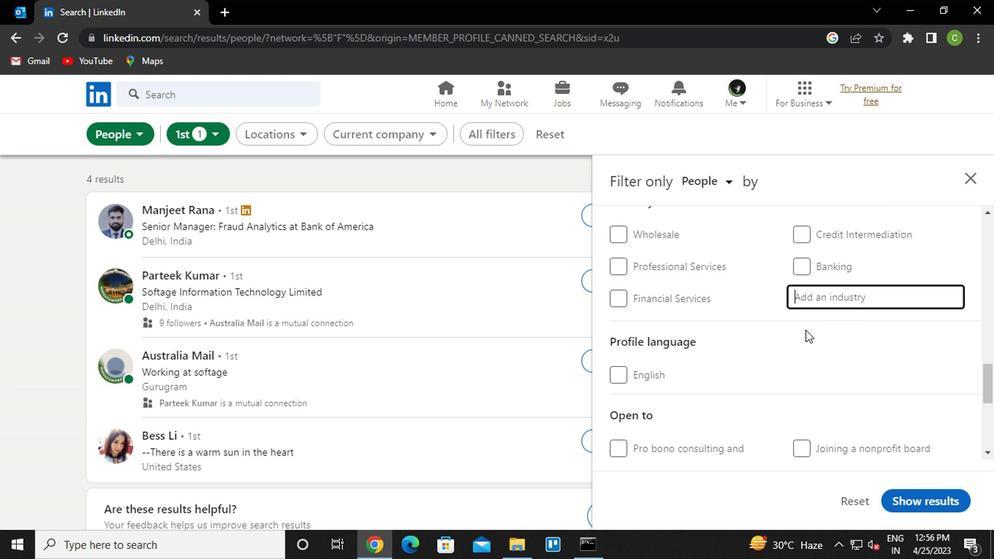 
Action: Key pressed <Key.caps_lock>M<Key.caps_lock>EAT<Key.space>PRODUCTS
Screenshot: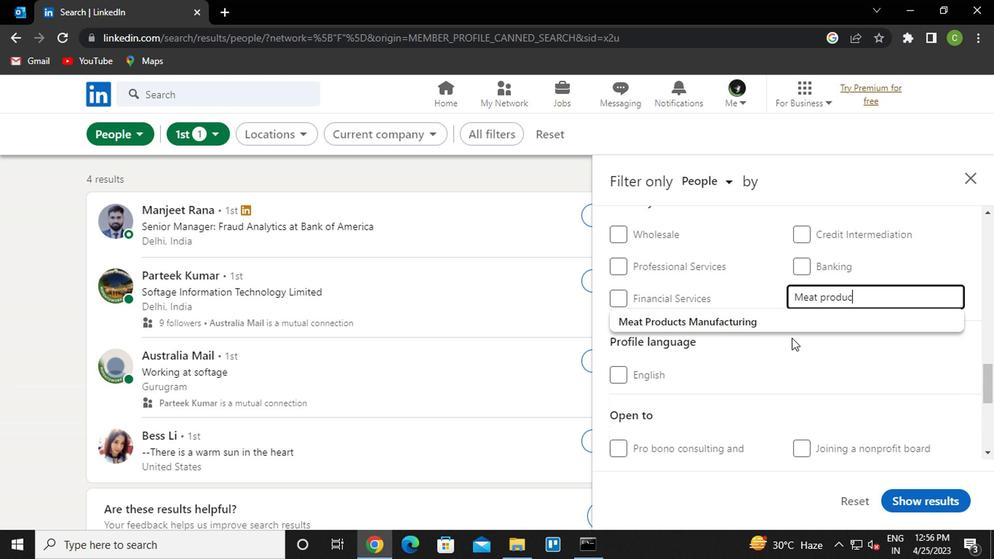 
Action: Mouse moved to (805, 325)
Screenshot: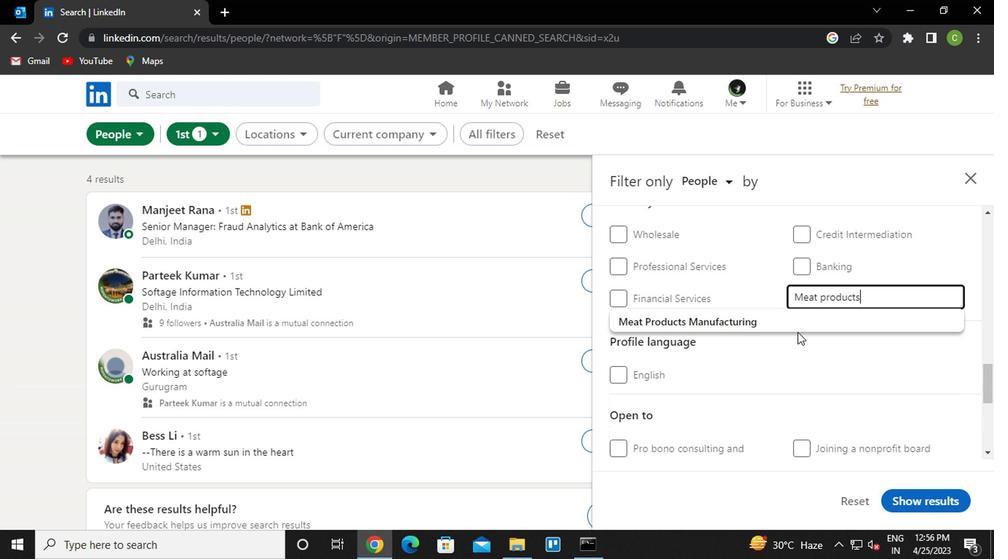
Action: Mouse pressed left at (805, 325)
Screenshot: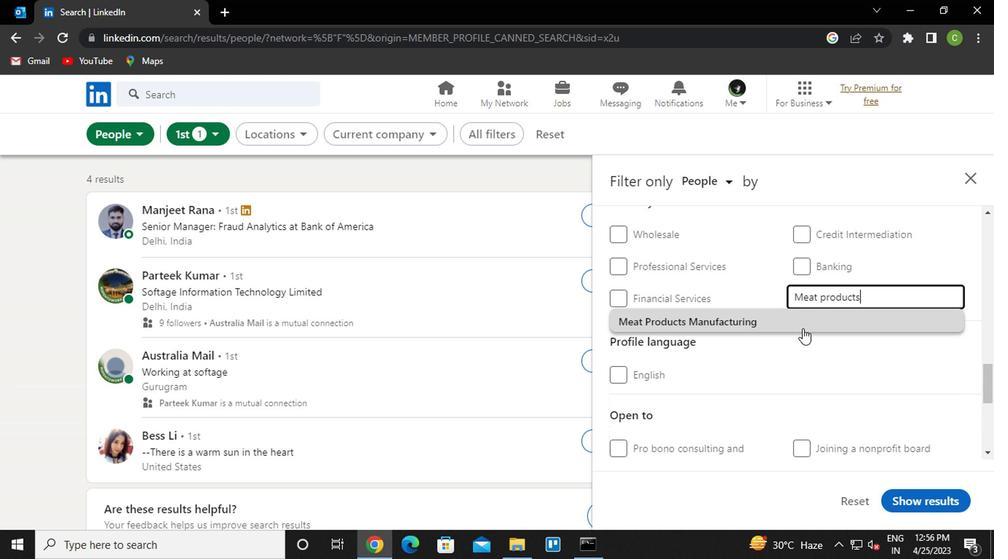 
Action: Mouse moved to (753, 361)
Screenshot: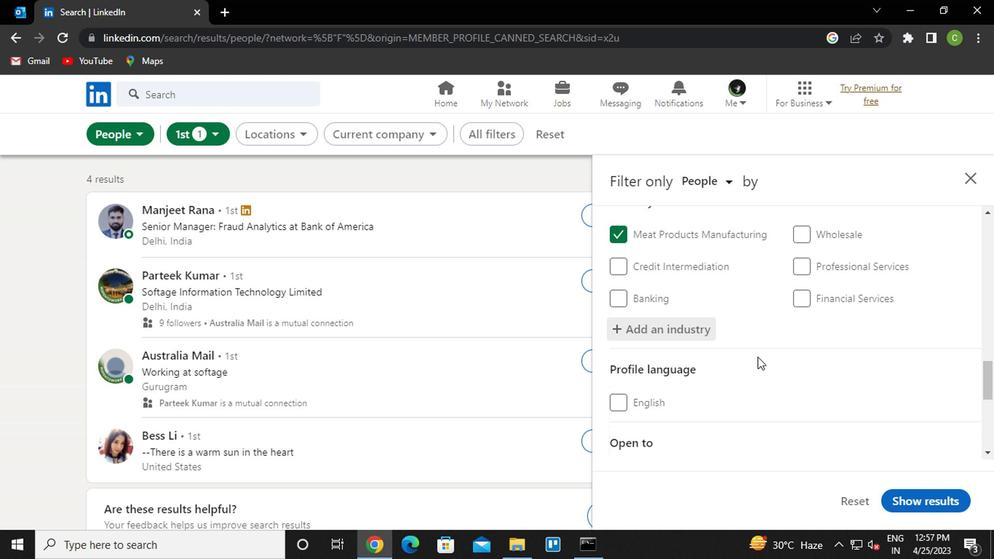 
Action: Mouse scrolled (753, 360) with delta (0, -1)
Screenshot: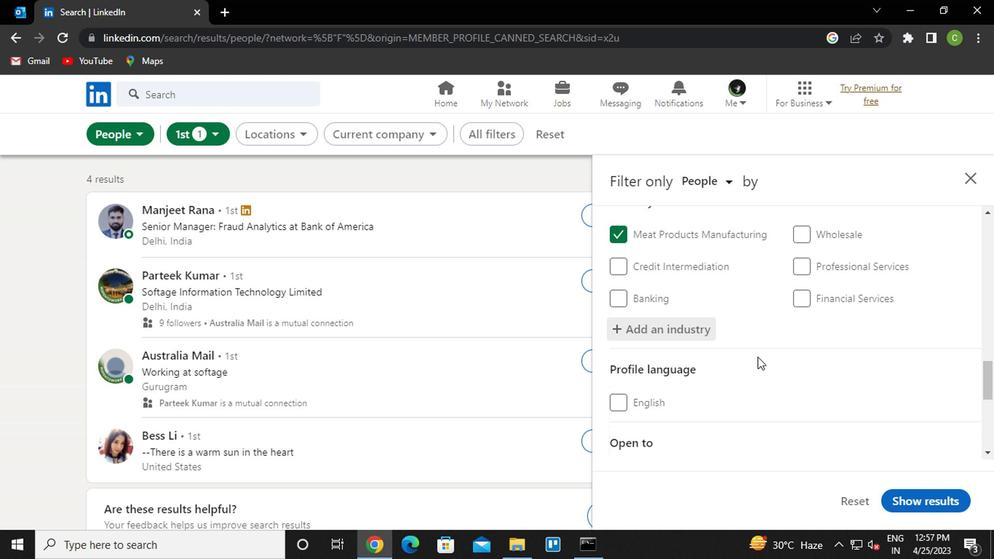 
Action: Mouse moved to (748, 363)
Screenshot: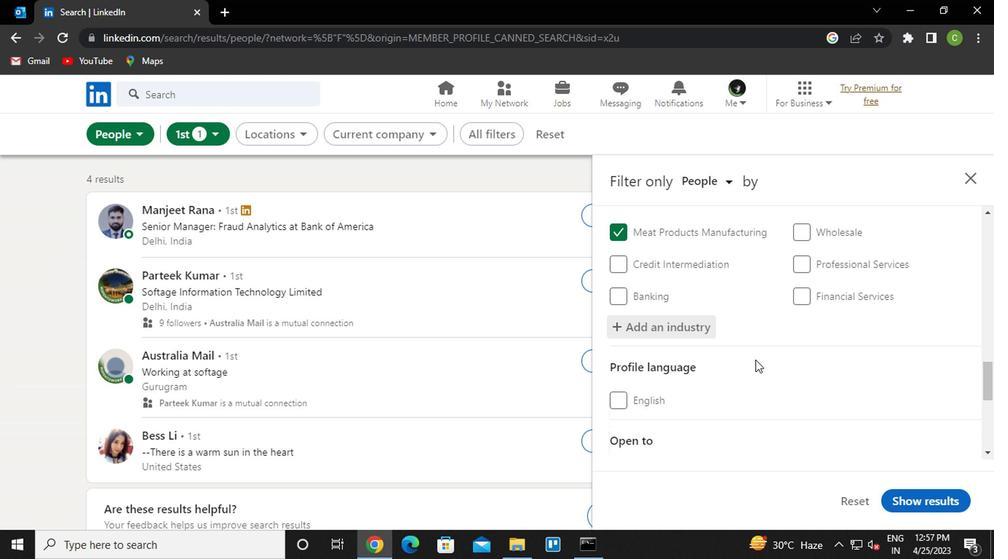 
Action: Mouse scrolled (748, 363) with delta (0, 0)
Screenshot: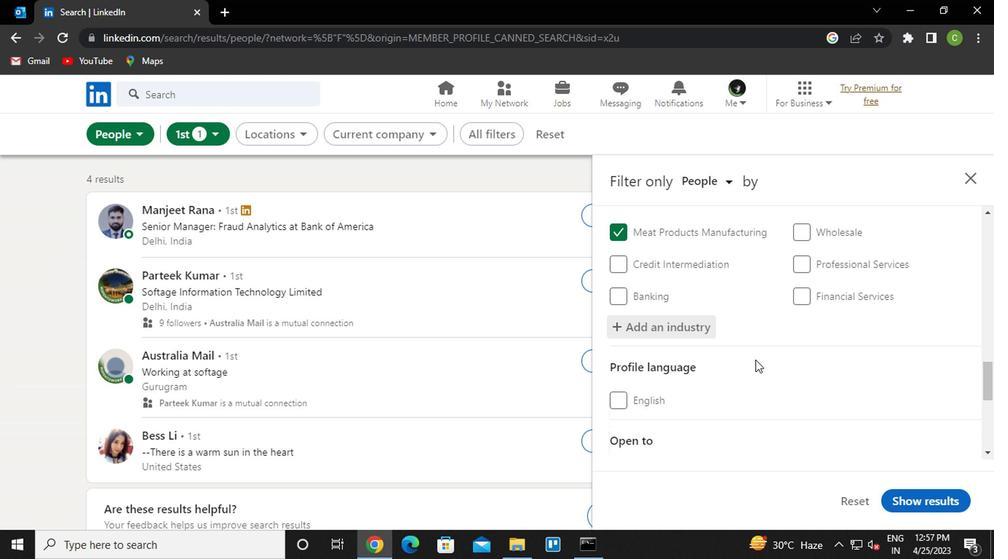
Action: Mouse moved to (747, 364)
Screenshot: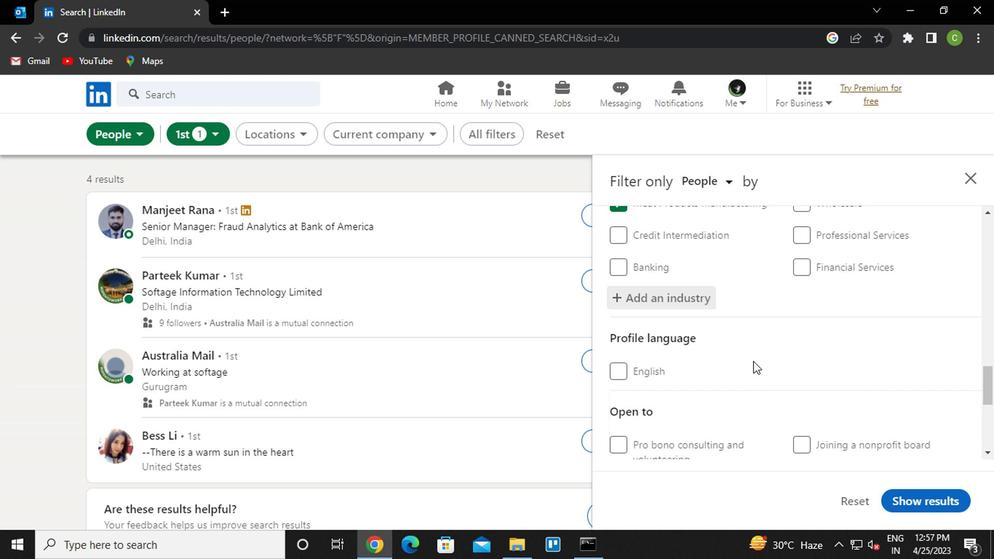 
Action: Mouse scrolled (747, 363) with delta (0, -1)
Screenshot: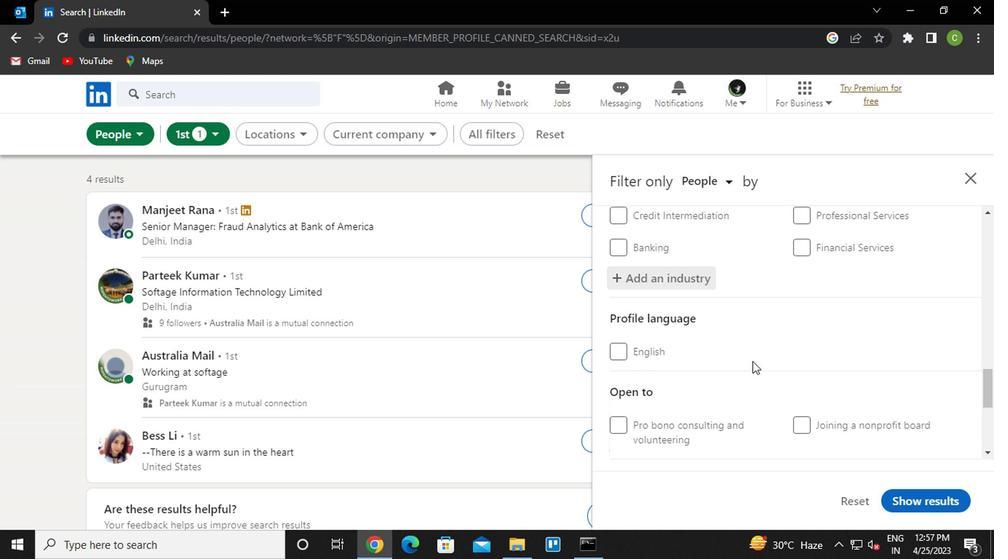 
Action: Mouse moved to (674, 350)
Screenshot: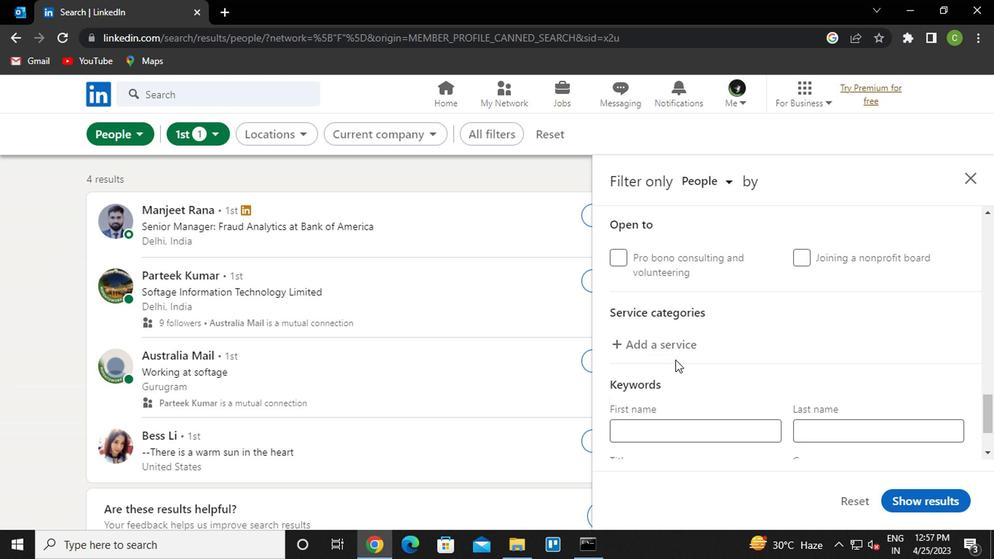 
Action: Mouse pressed left at (674, 350)
Screenshot: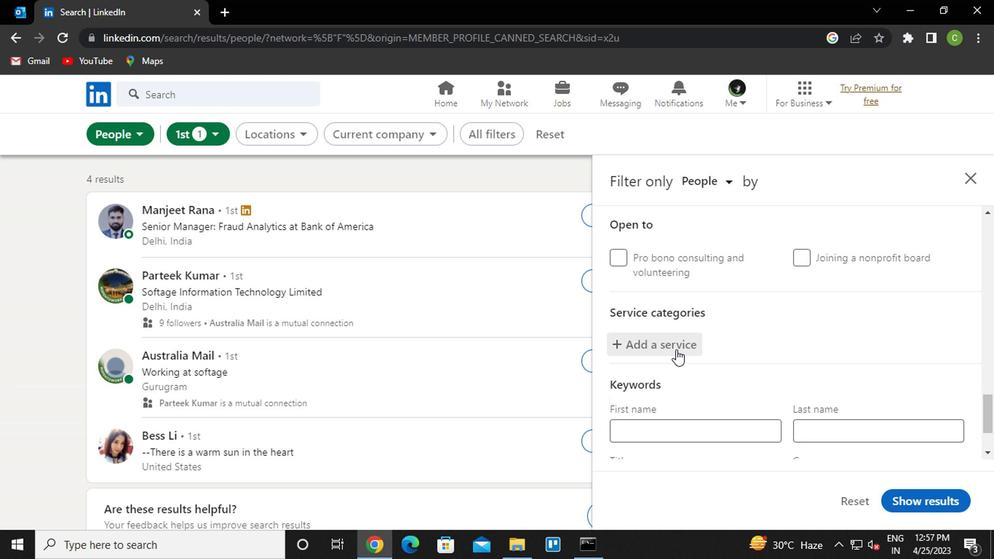 
Action: Key pressed <Key.caps_lock>M<Key.caps_lock>ORTA<Key.backspace><Key.down><Key.enter>
Screenshot: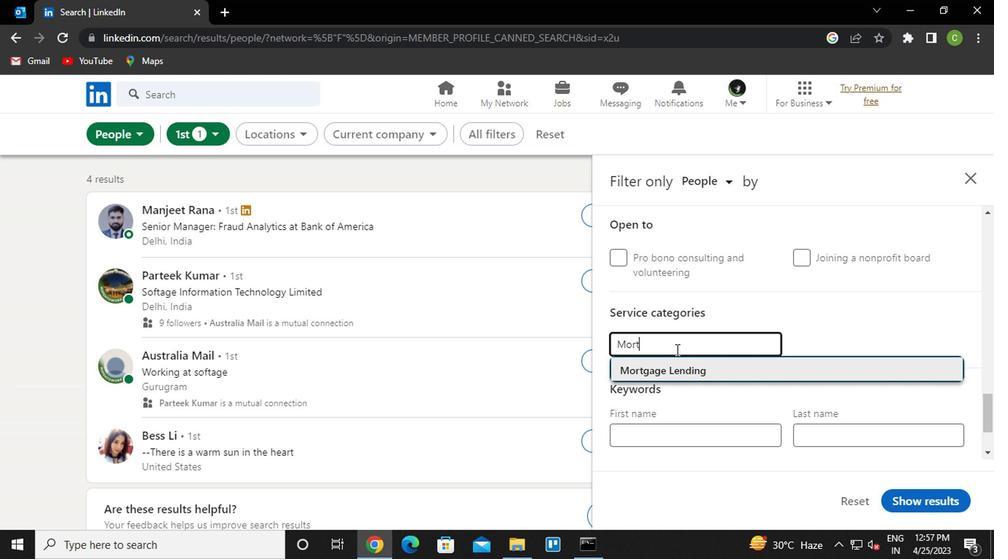 
Action: Mouse moved to (685, 342)
Screenshot: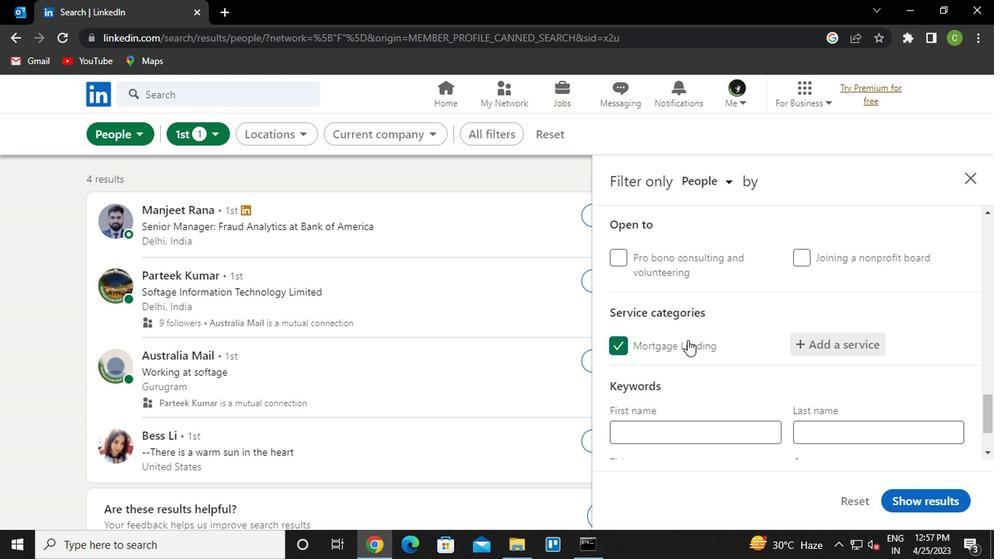 
Action: Mouse scrolled (685, 341) with delta (0, -1)
Screenshot: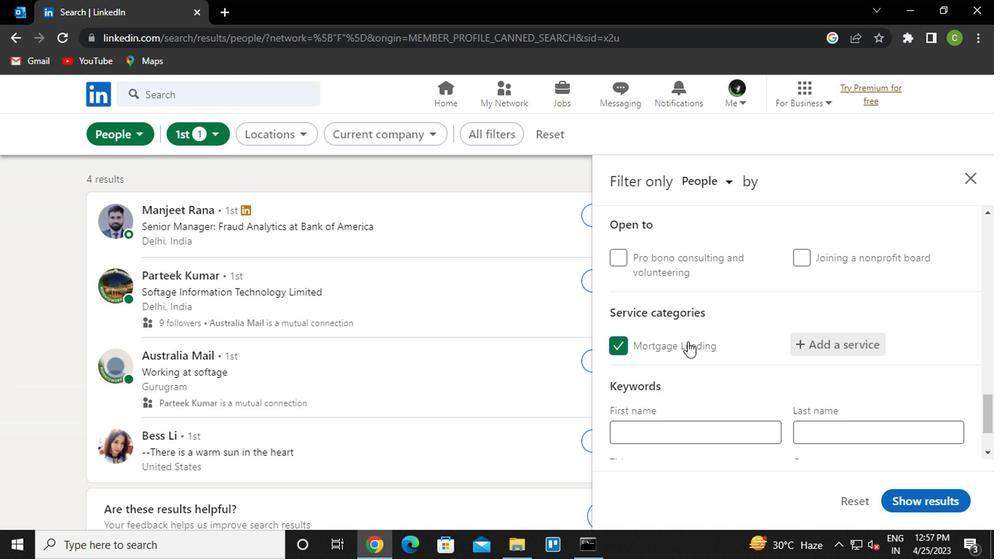 
Action: Mouse moved to (685, 356)
Screenshot: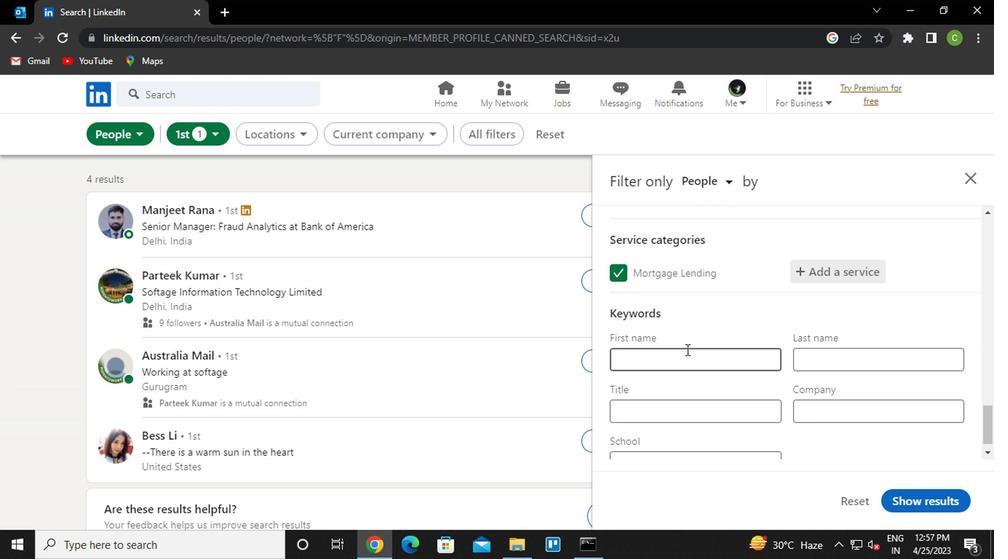 
Action: Mouse pressed left at (685, 356)
Screenshot: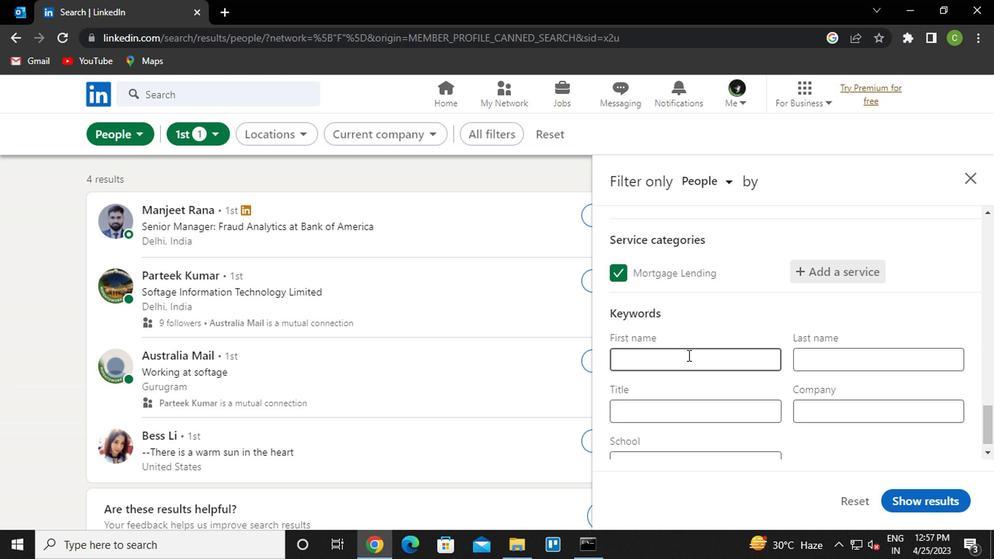 
Action: Mouse moved to (693, 410)
Screenshot: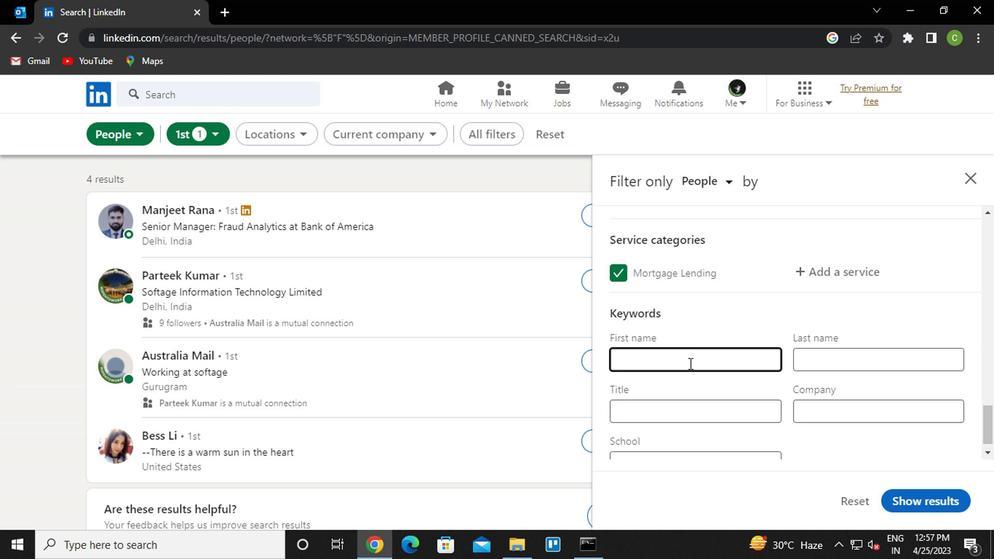 
Action: Mouse pressed left at (693, 410)
Screenshot: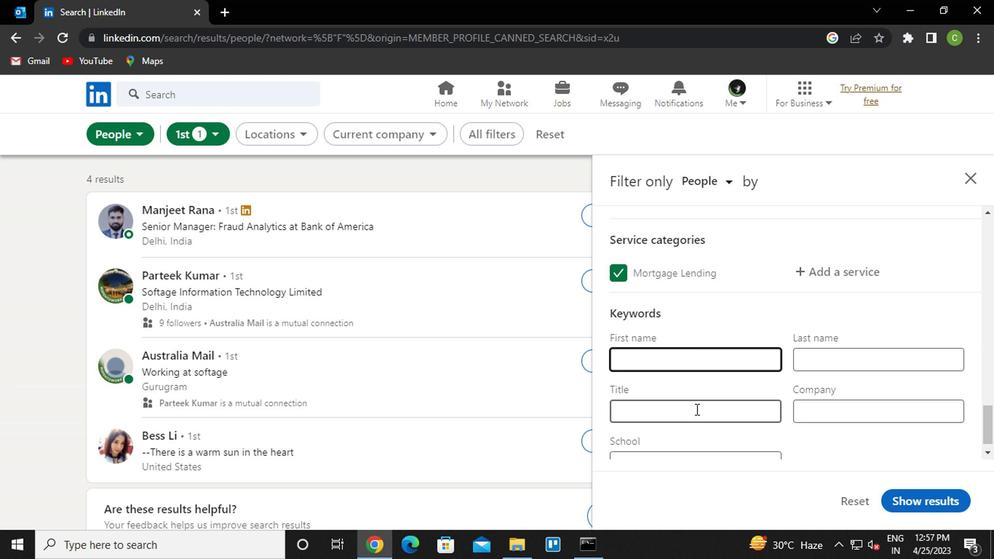 
Action: Key pressed <Key.caps_lock>S<Key.caps_lock>ALES<Key.space><Key.caps_lock>E<Key.caps_lock>NGINEER
Screenshot: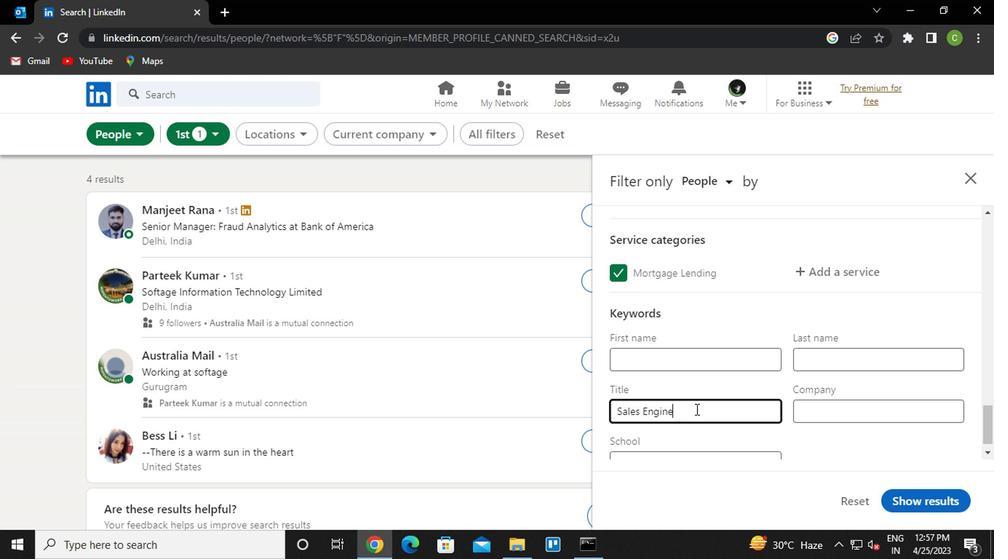 
Action: Mouse moved to (946, 501)
Screenshot: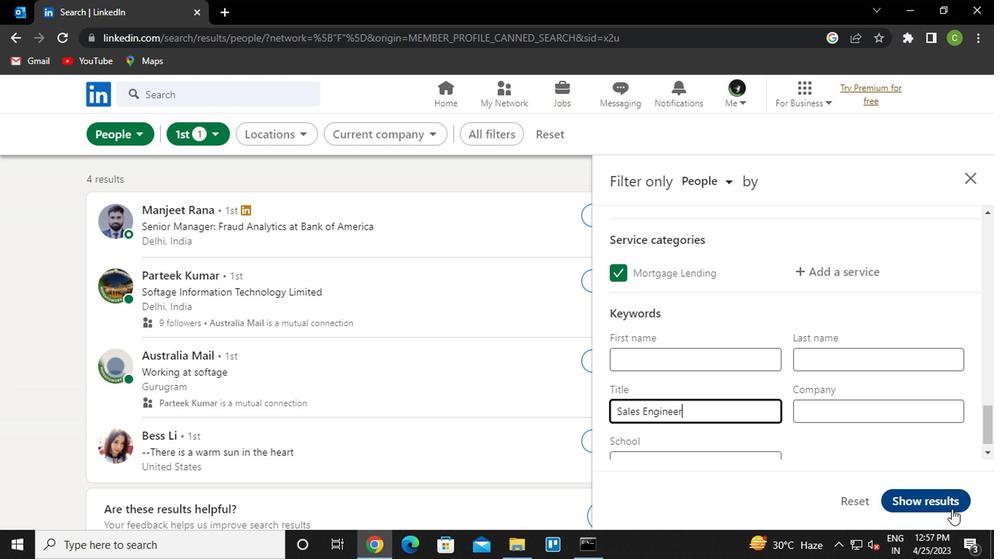 
Action: Mouse pressed left at (946, 501)
Screenshot: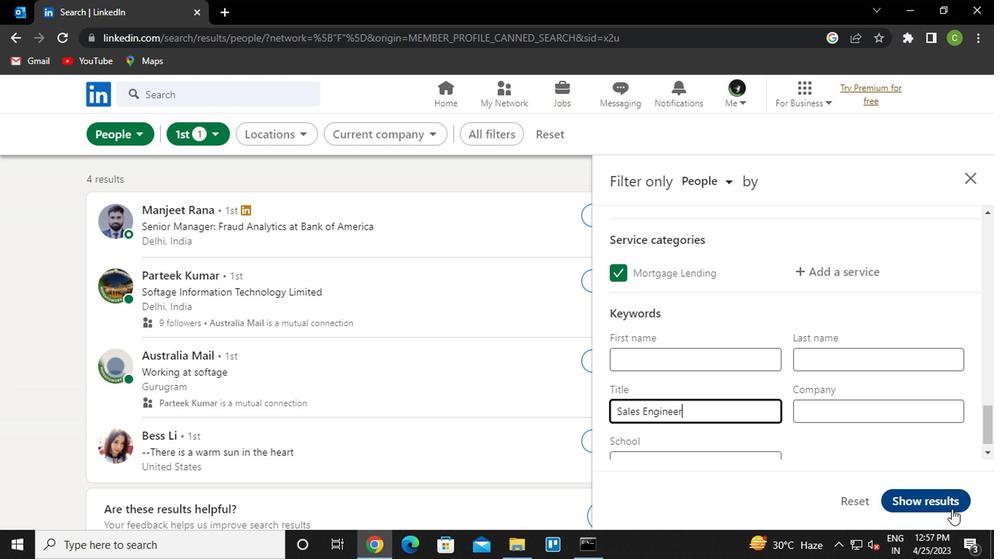 
Action: Mouse moved to (706, 479)
Screenshot: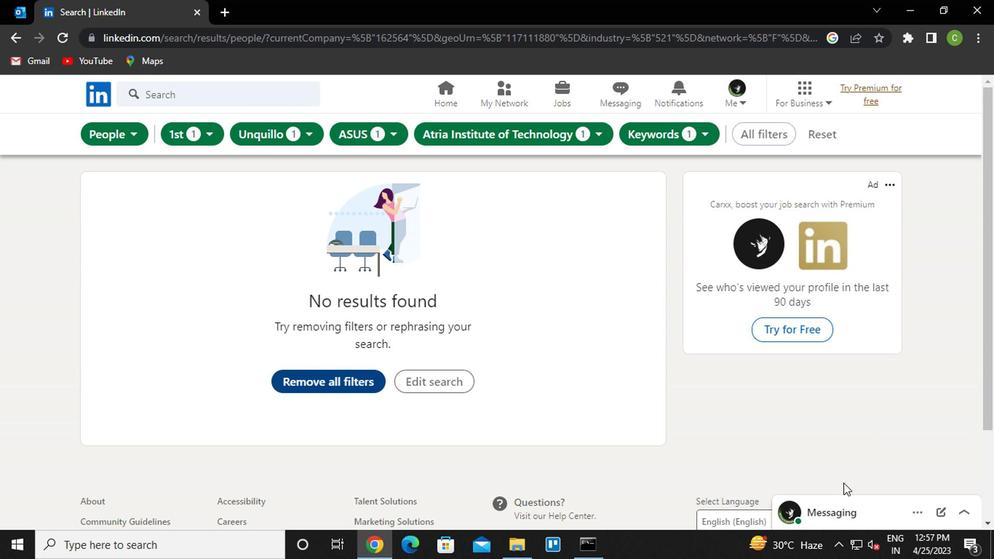 
